 Task: Find connections with filter location Veinticinco de Mayo with filter topic #managementwith filter profile language Potuguese with filter current company NetApp with filter school Vidyalankar Institute of Technology, Mumbai with filter industry Beverage Manufacturing with filter service category Market Strategy with filter keywords title Quality Engineer
Action: Mouse moved to (562, 104)
Screenshot: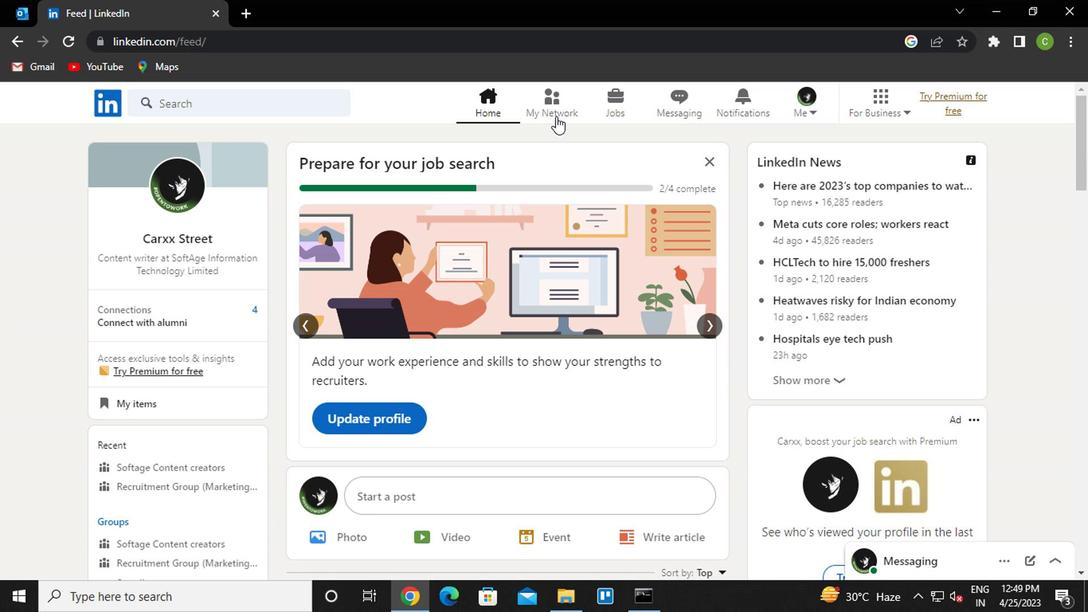 
Action: Mouse pressed left at (562, 104)
Screenshot: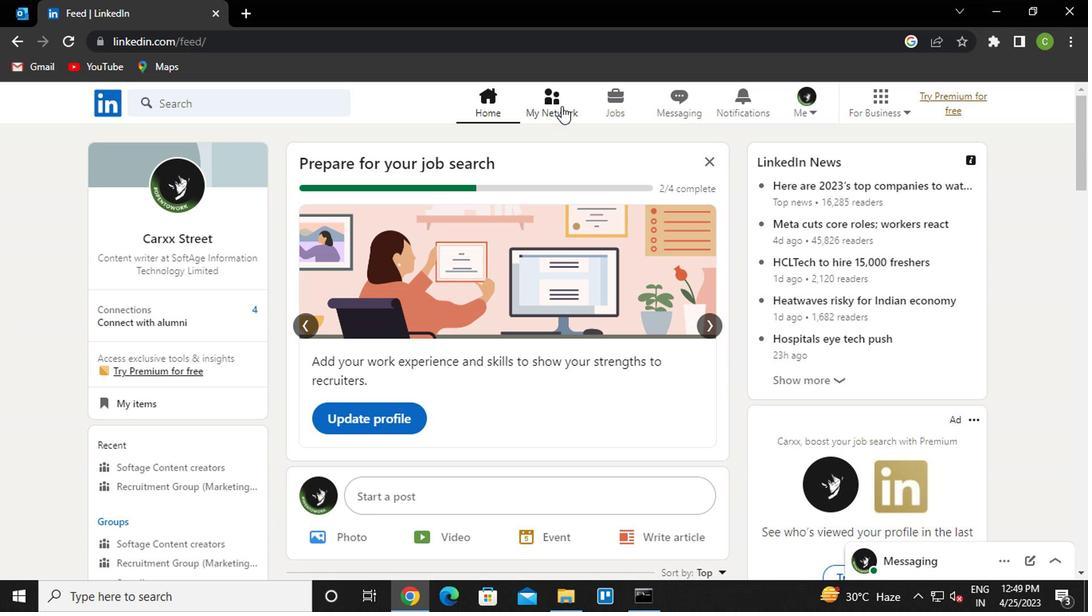 
Action: Mouse moved to (252, 199)
Screenshot: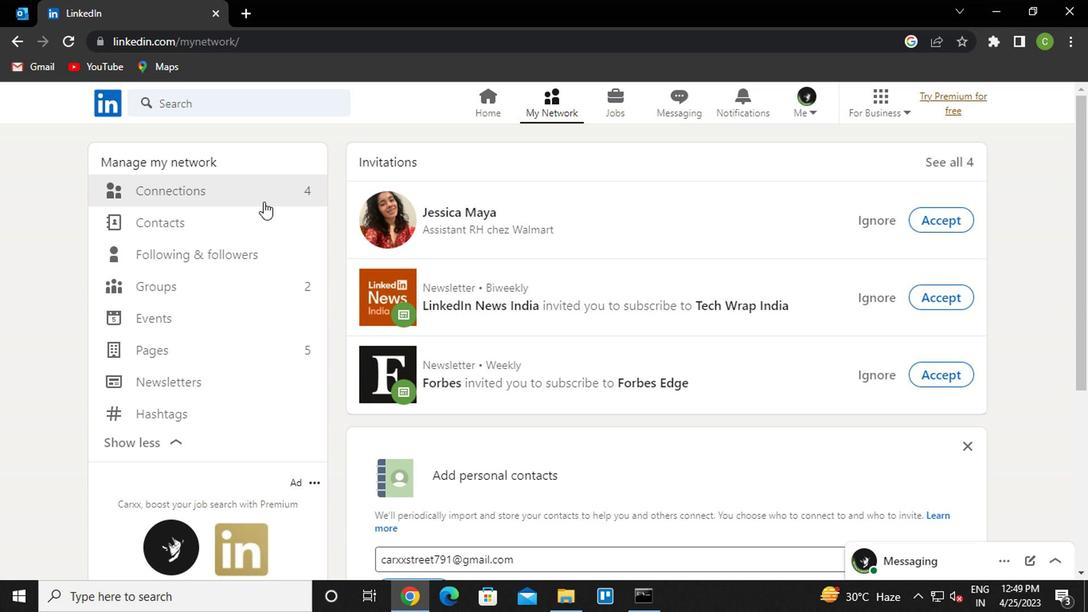 
Action: Mouse pressed left at (252, 199)
Screenshot: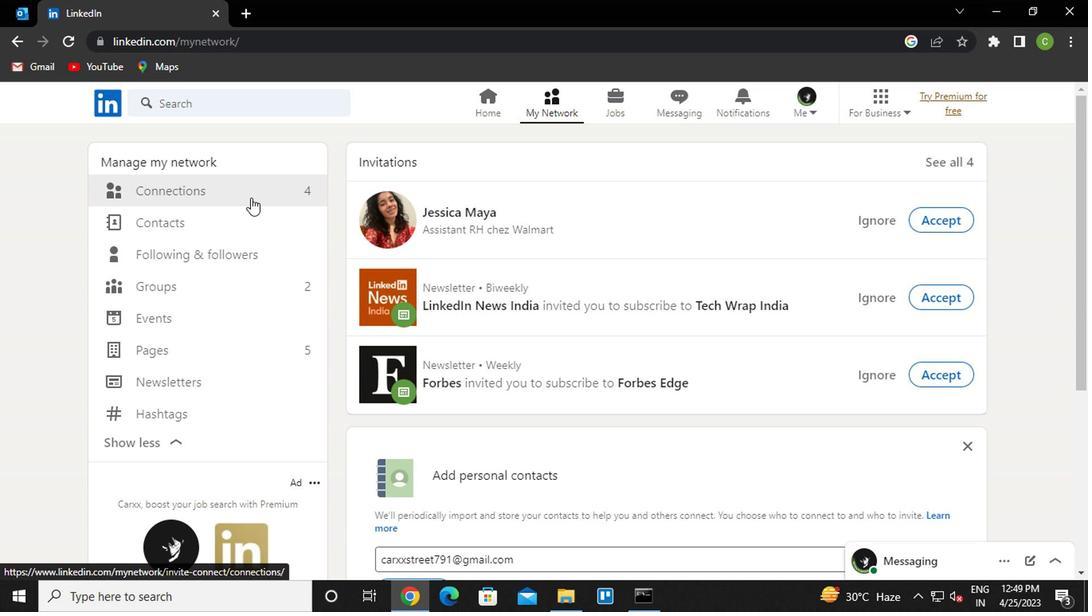 
Action: Mouse moved to (678, 194)
Screenshot: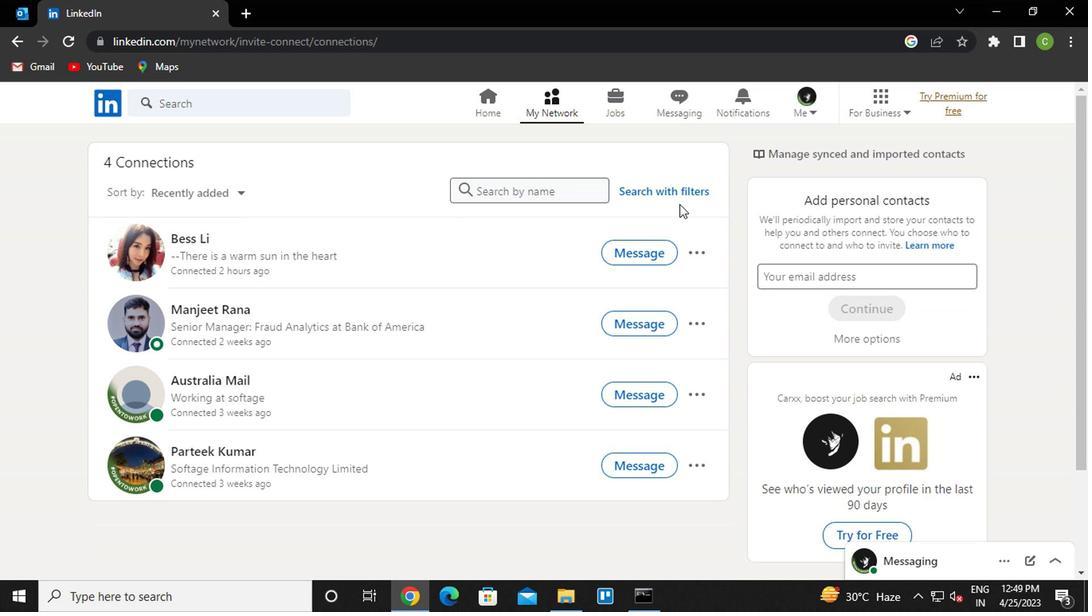 
Action: Mouse pressed left at (678, 194)
Screenshot: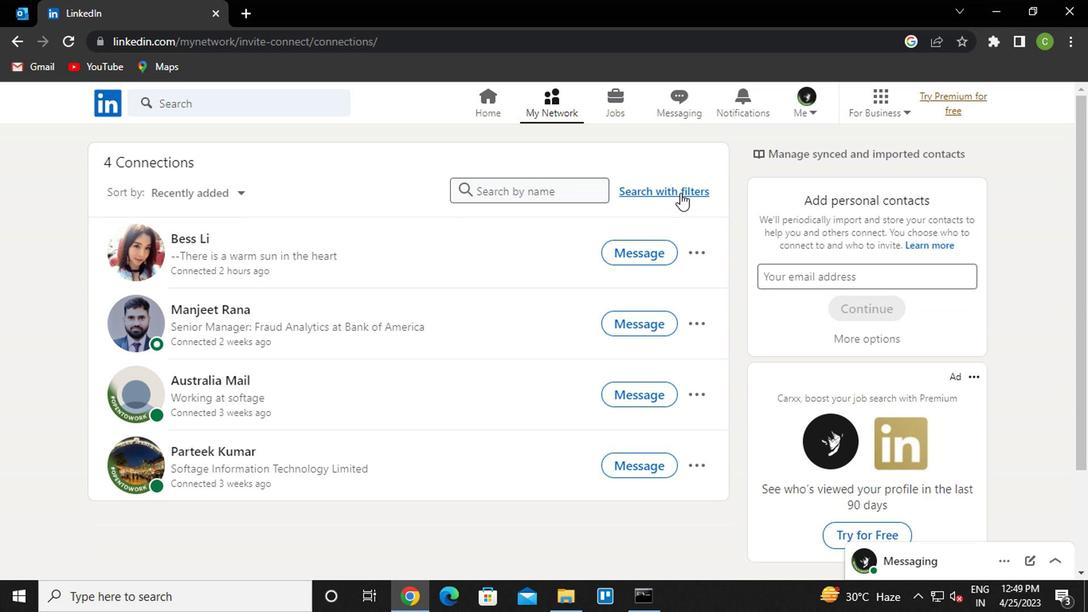 
Action: Mouse moved to (538, 155)
Screenshot: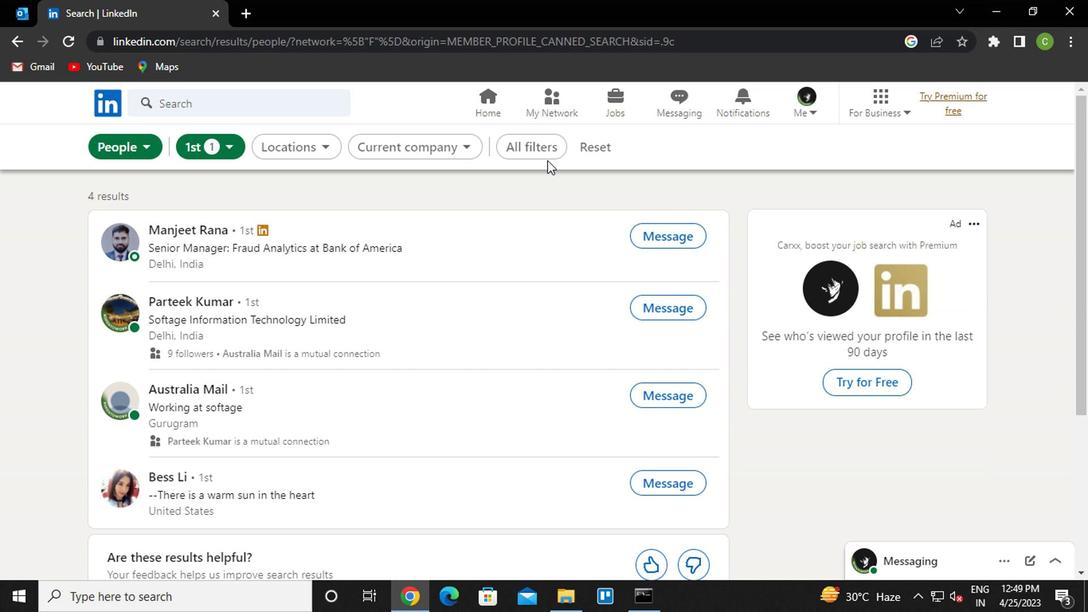 
Action: Mouse pressed left at (538, 155)
Screenshot: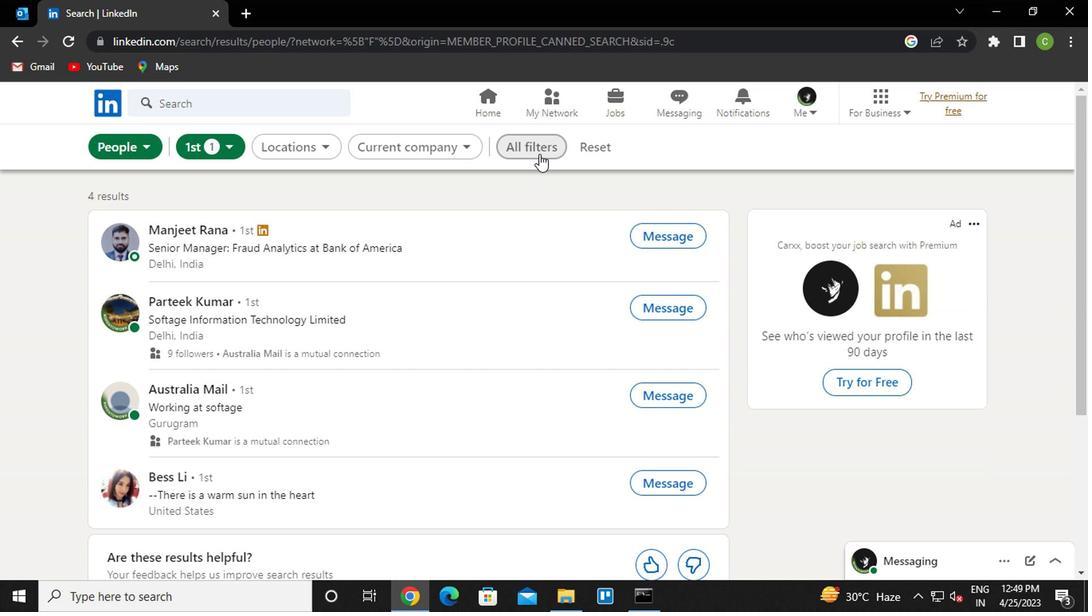 
Action: Mouse moved to (810, 336)
Screenshot: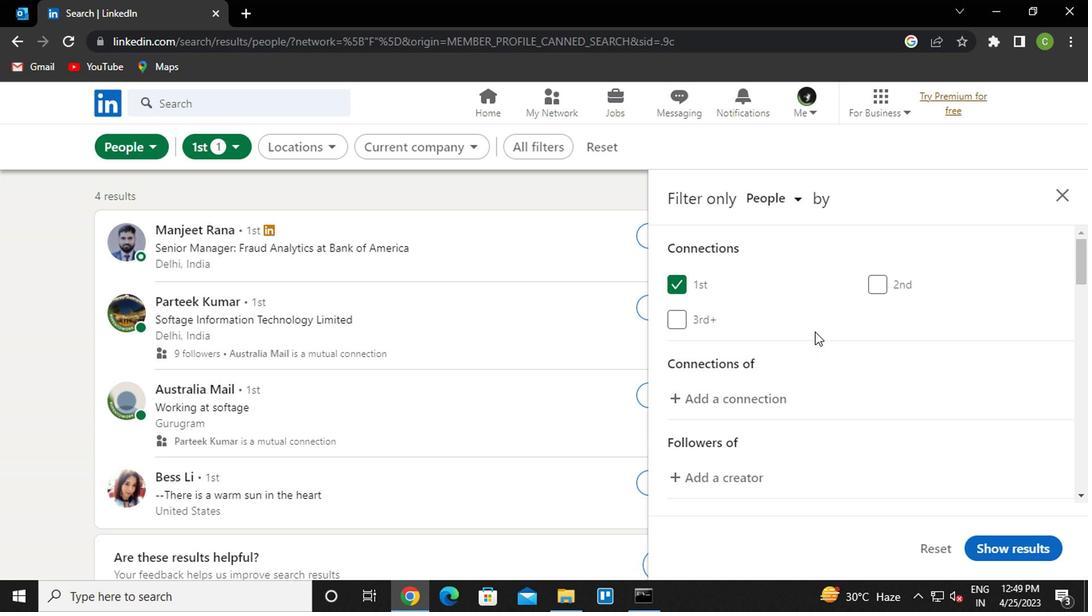 
Action: Mouse scrolled (810, 335) with delta (0, 0)
Screenshot: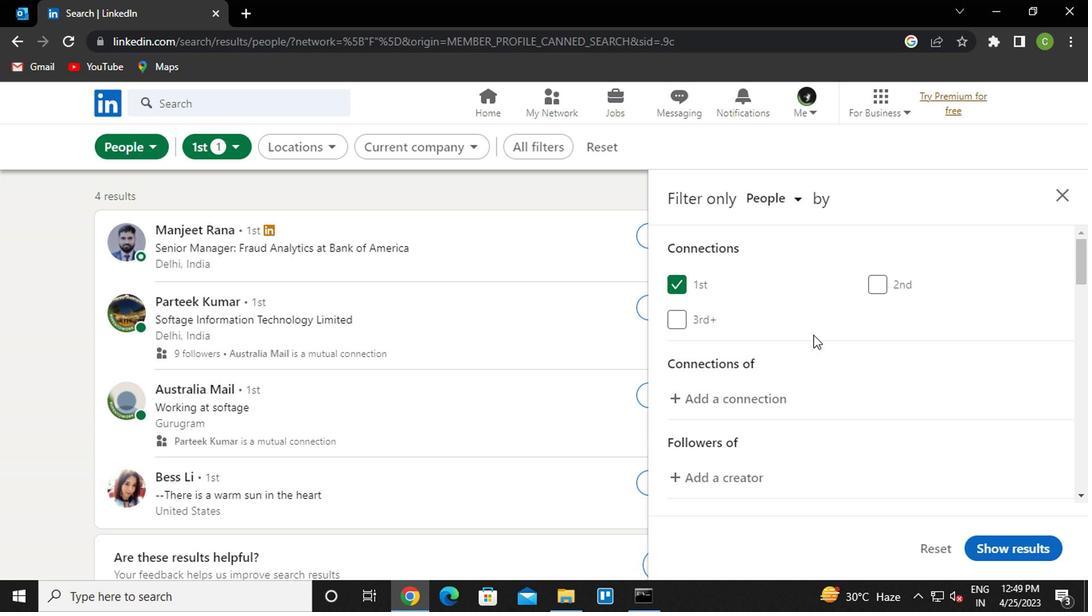 
Action: Mouse moved to (809, 336)
Screenshot: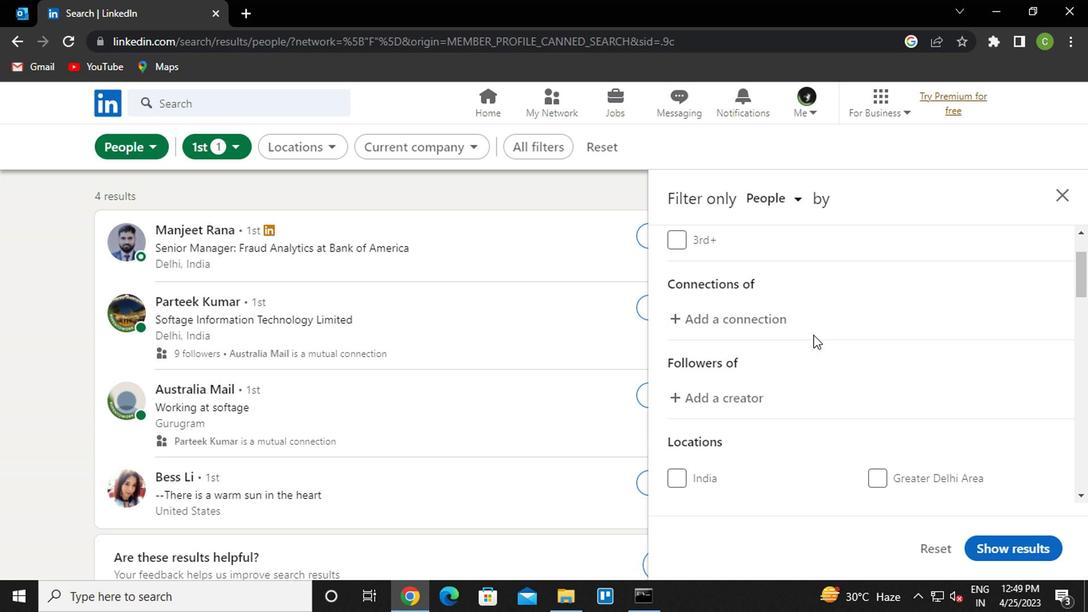 
Action: Mouse scrolled (809, 336) with delta (0, 0)
Screenshot: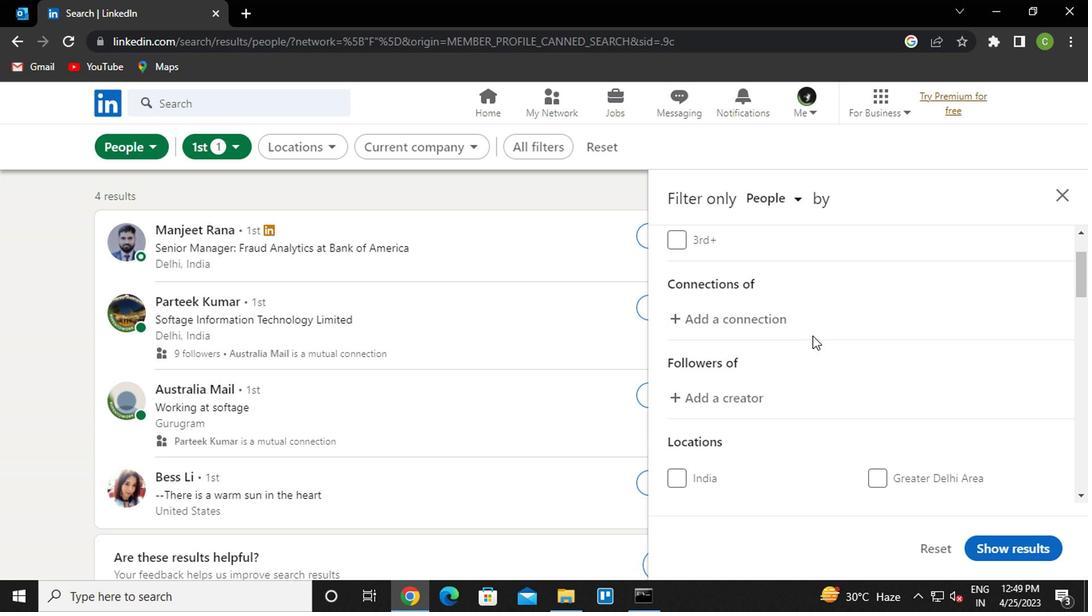 
Action: Mouse moved to (809, 339)
Screenshot: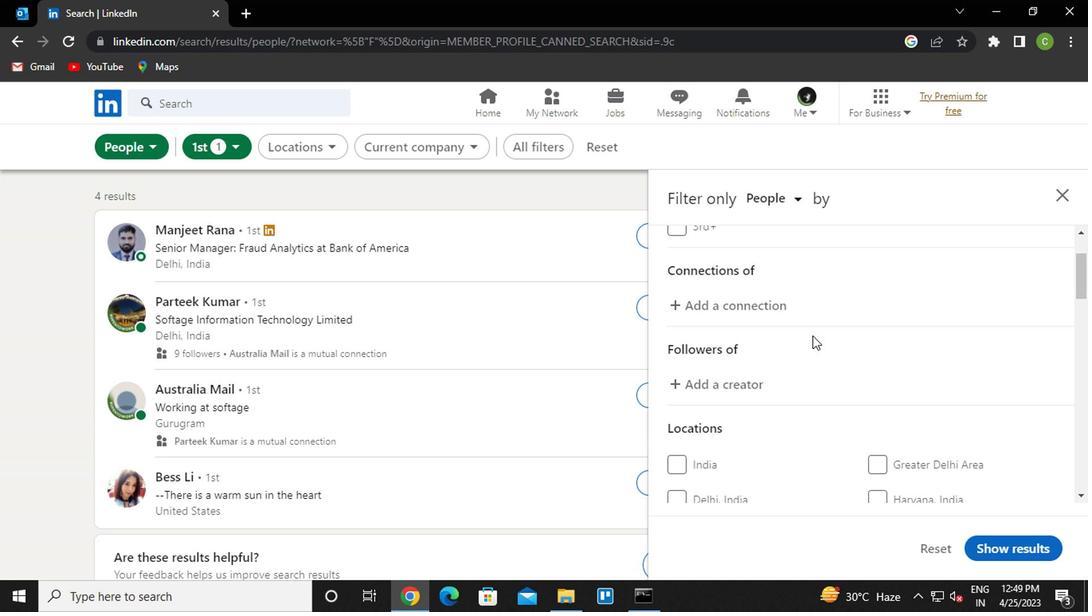 
Action: Mouse scrolled (809, 338) with delta (0, -1)
Screenshot: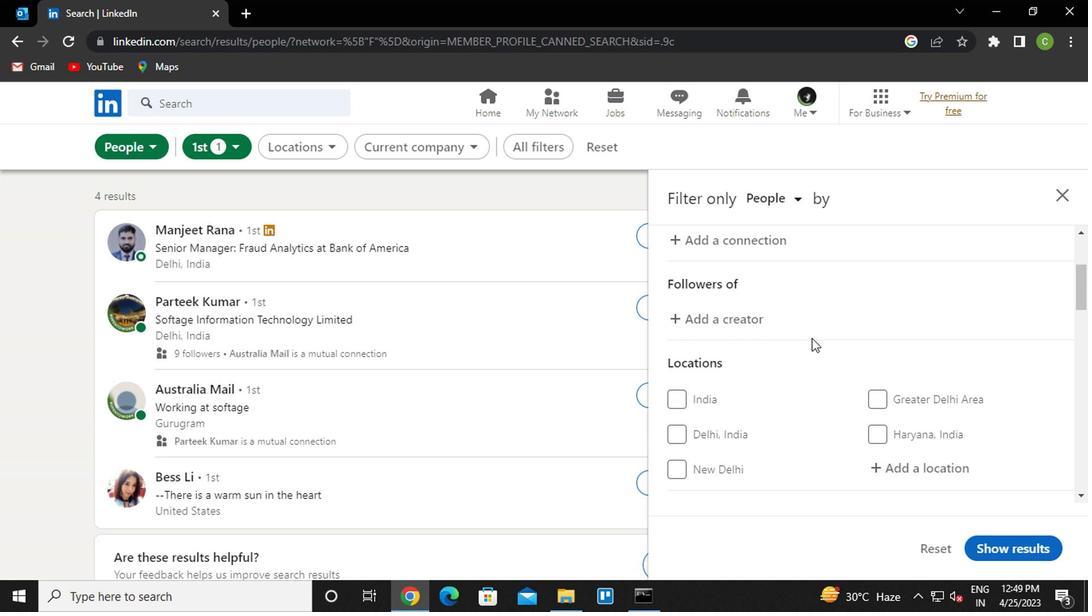 
Action: Mouse moved to (901, 394)
Screenshot: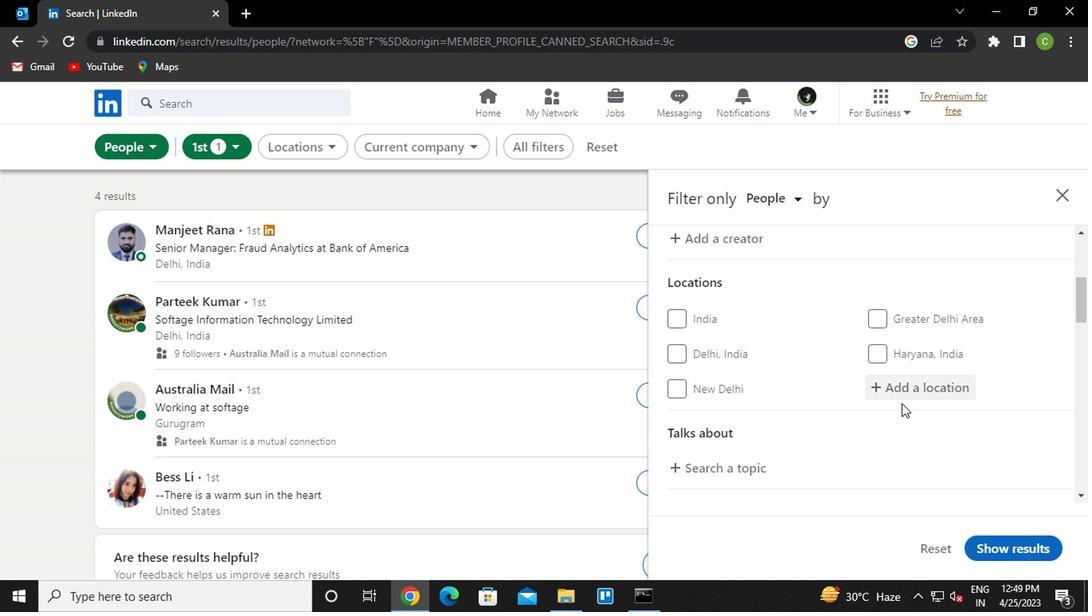 
Action: Mouse pressed left at (901, 394)
Screenshot: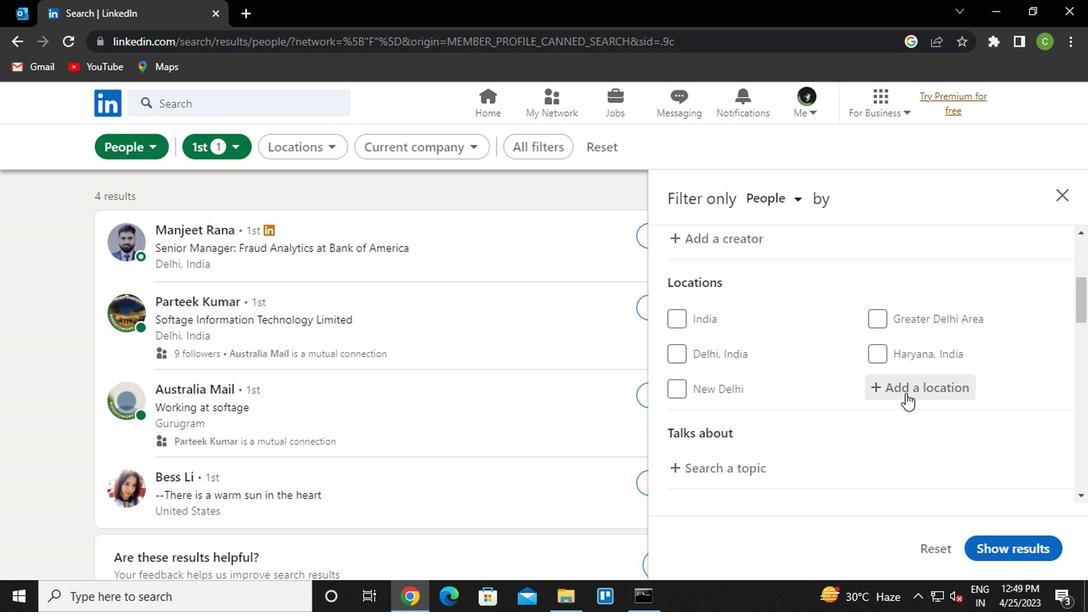 
Action: Mouse moved to (781, 476)
Screenshot: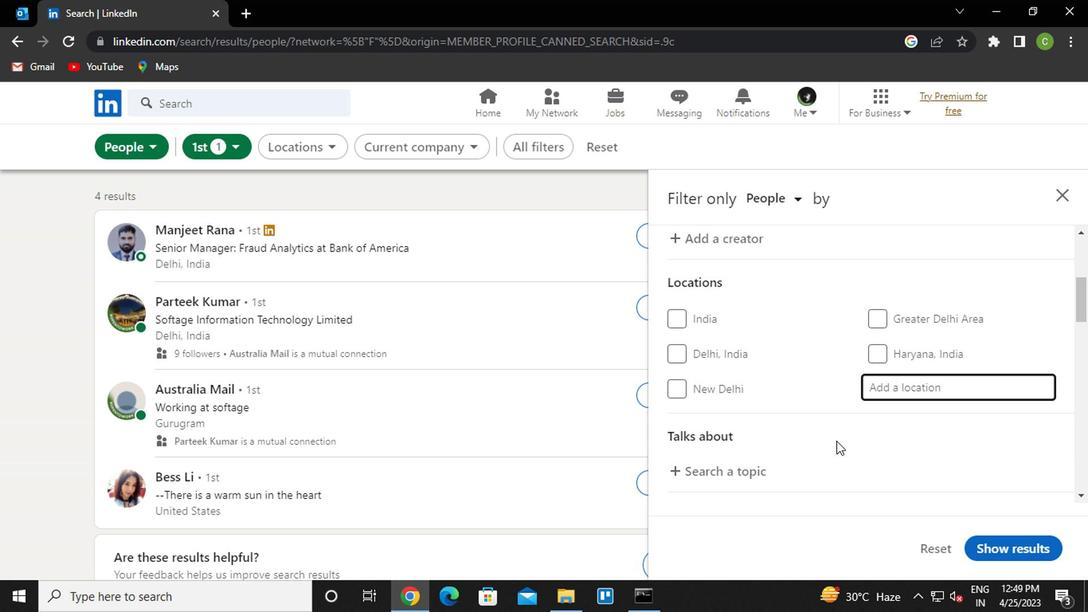 
Action: Key pressed <Key.caps_lock><Key.caps_lock>v<Key.caps_lock>einti
Screenshot: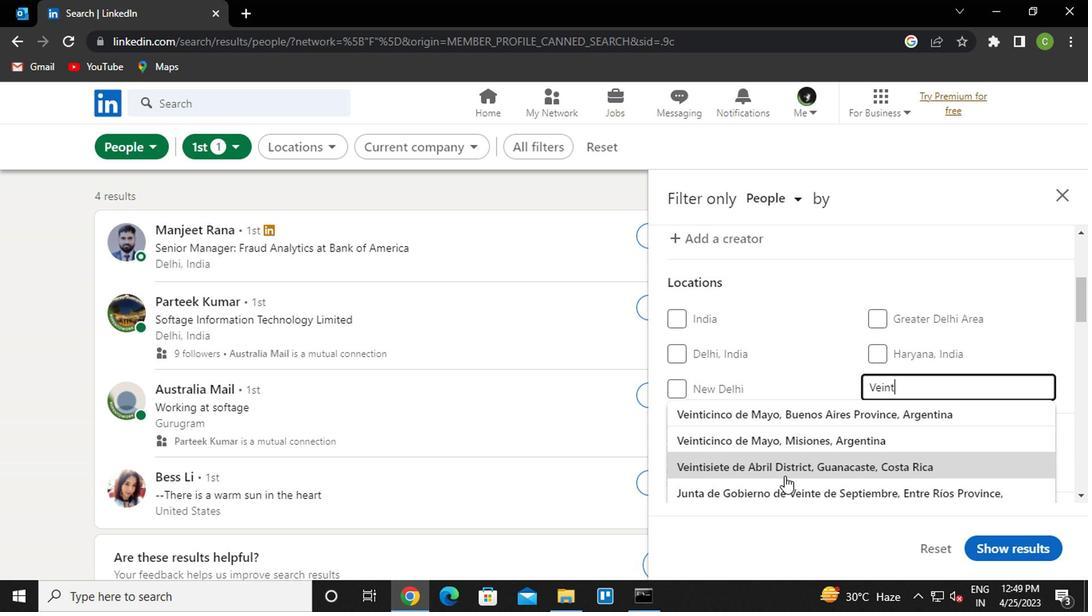 
Action: Mouse moved to (828, 416)
Screenshot: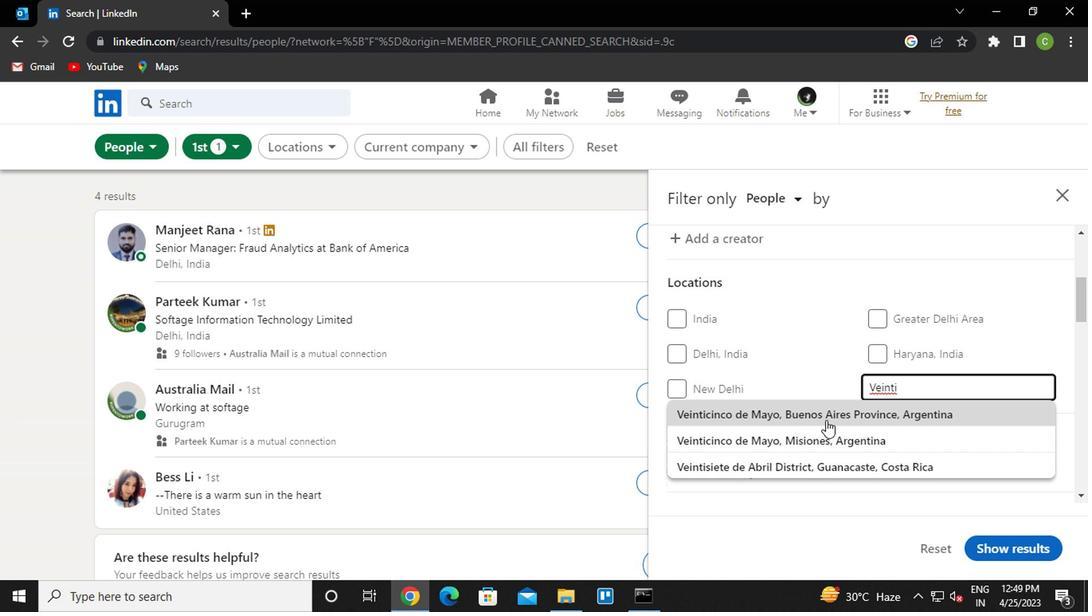 
Action: Mouse pressed left at (828, 416)
Screenshot: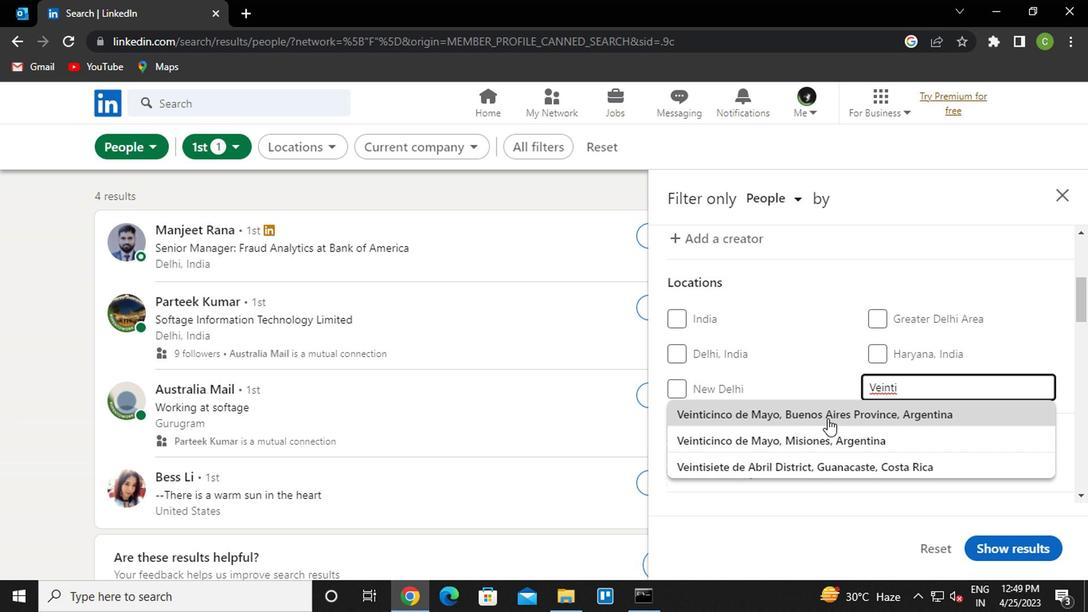 
Action: Mouse moved to (774, 404)
Screenshot: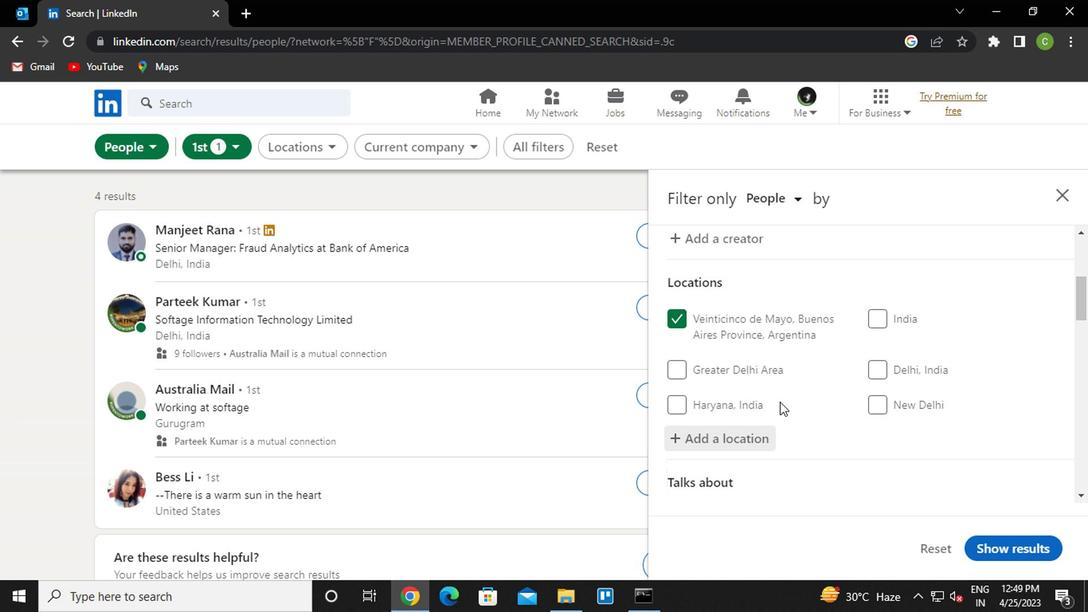 
Action: Mouse scrolled (774, 403) with delta (0, -1)
Screenshot: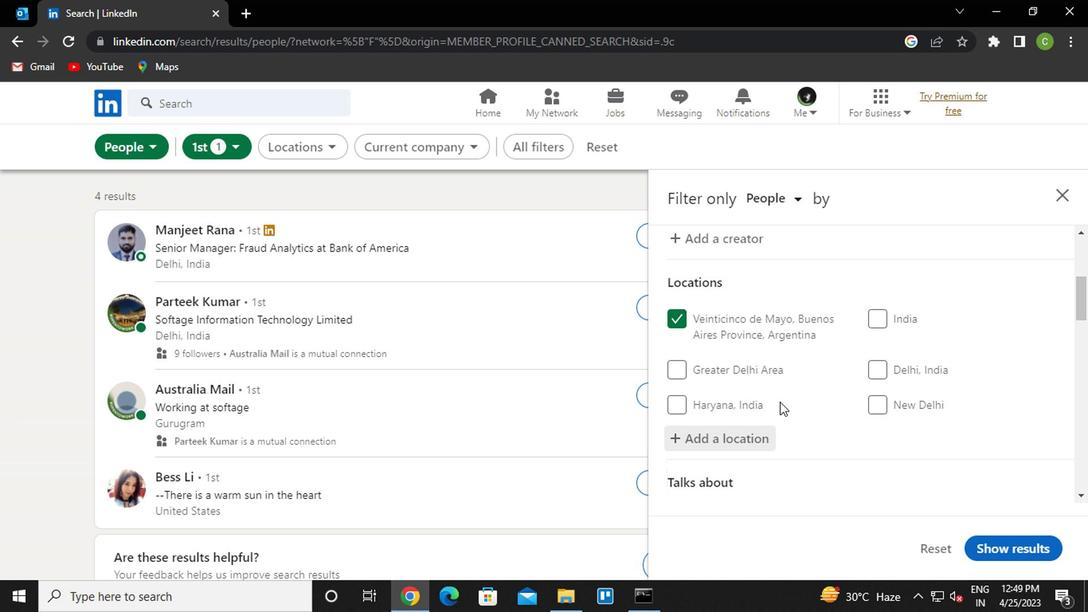 
Action: Mouse moved to (774, 404)
Screenshot: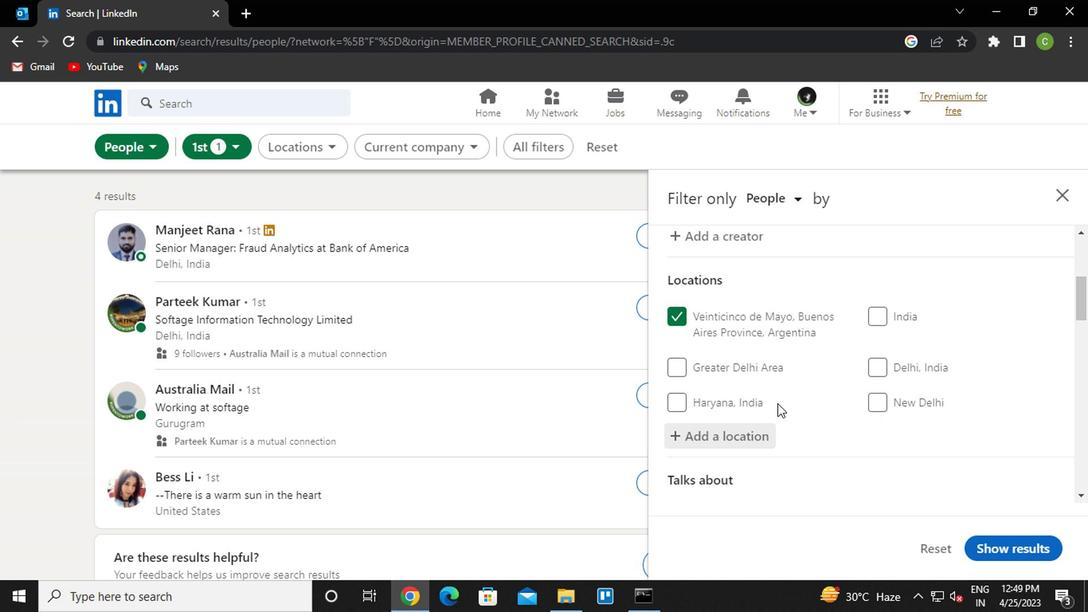 
Action: Mouse scrolled (774, 403) with delta (0, -1)
Screenshot: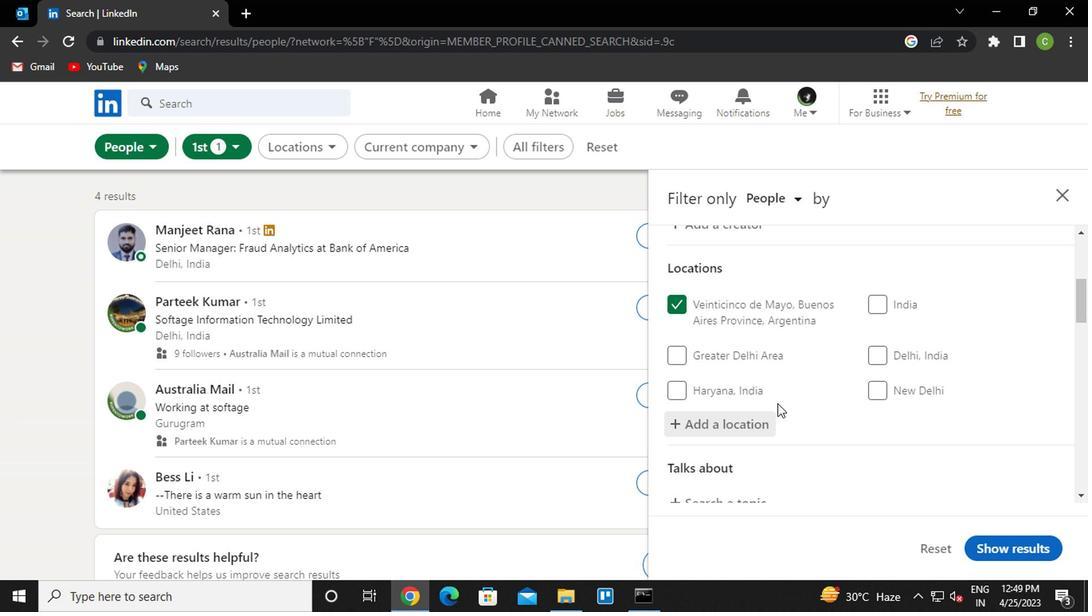 
Action: Mouse moved to (734, 365)
Screenshot: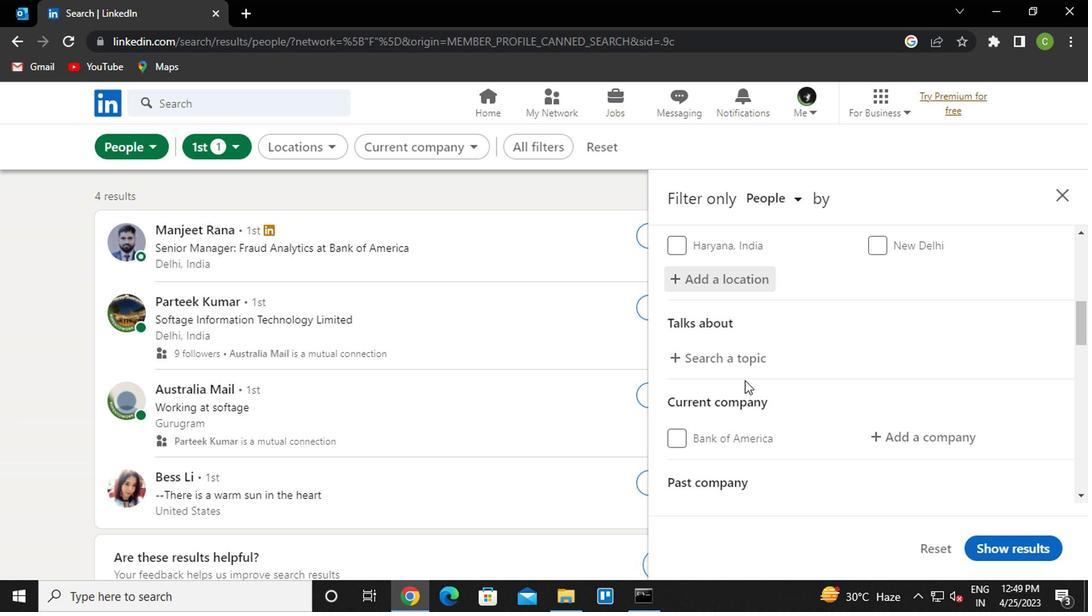 
Action: Mouse pressed left at (734, 365)
Screenshot: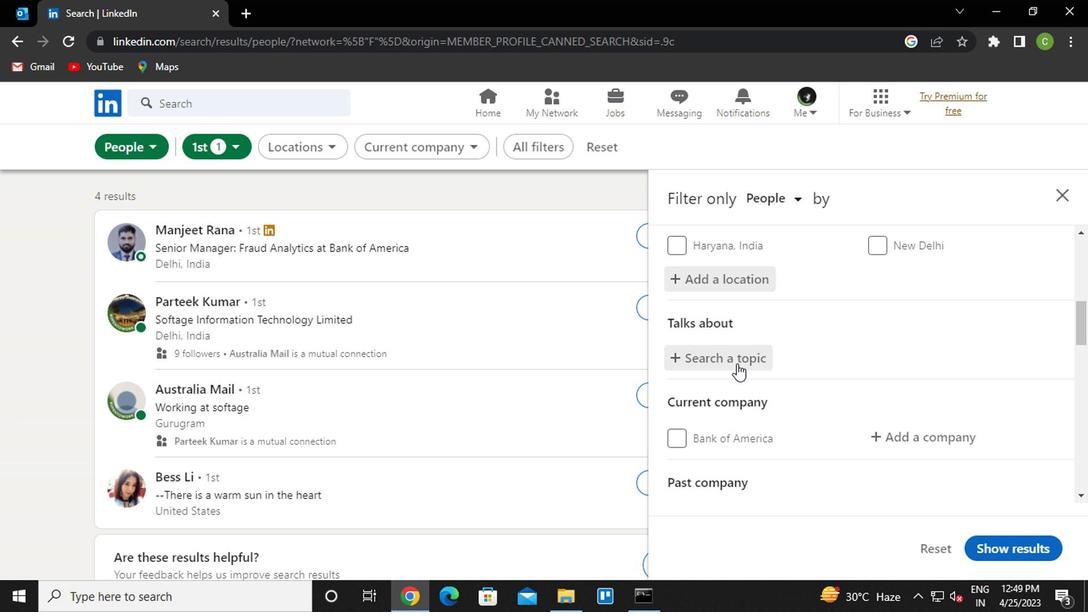 
Action: Mouse moved to (733, 363)
Screenshot: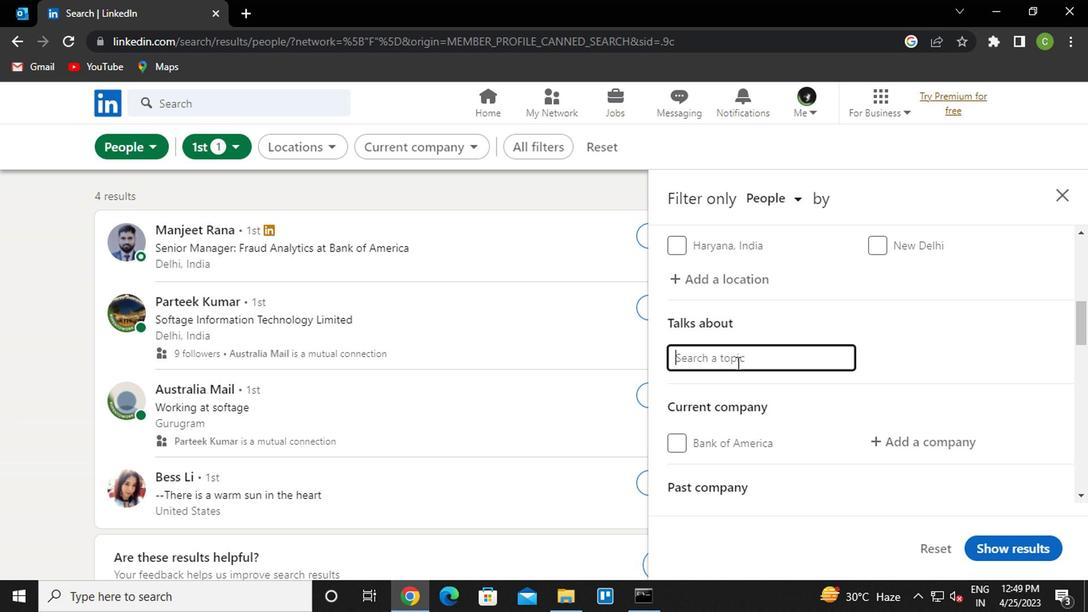 
Action: Key pressed management
Screenshot: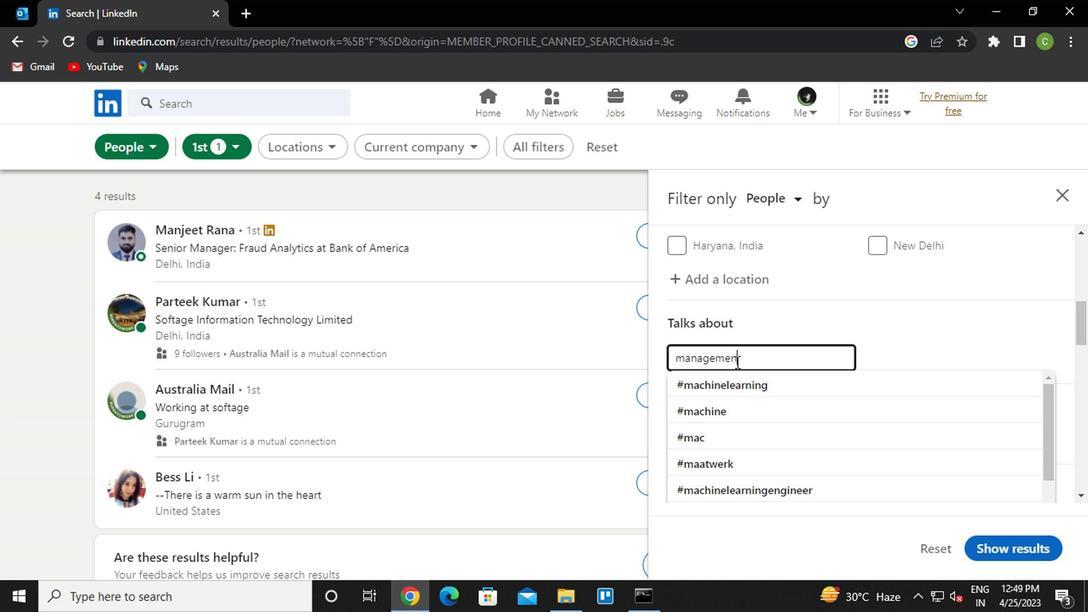 
Action: Mouse moved to (743, 387)
Screenshot: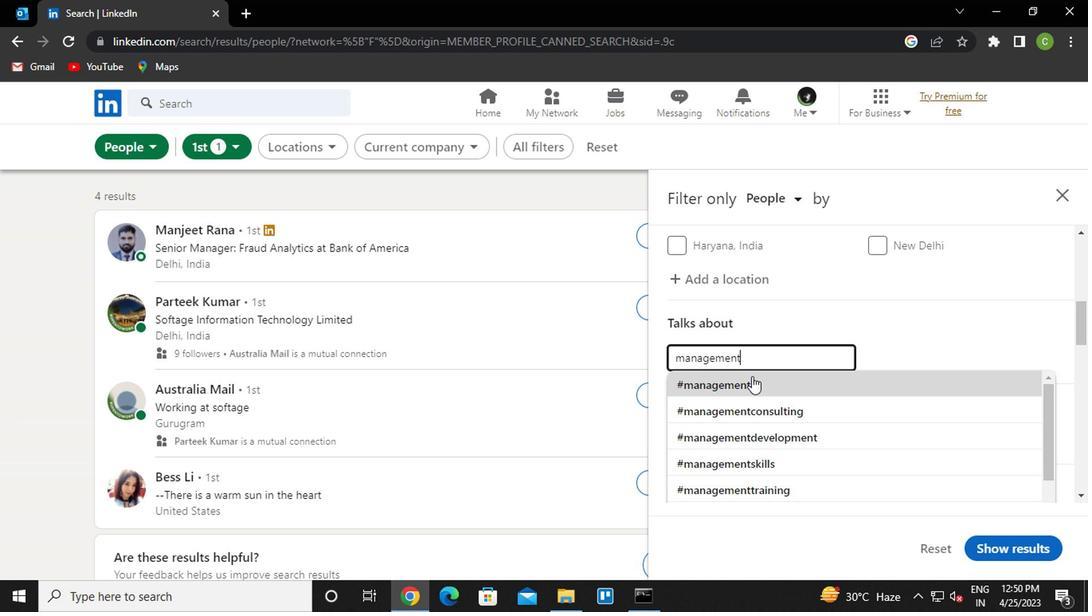 
Action: Mouse pressed left at (743, 387)
Screenshot: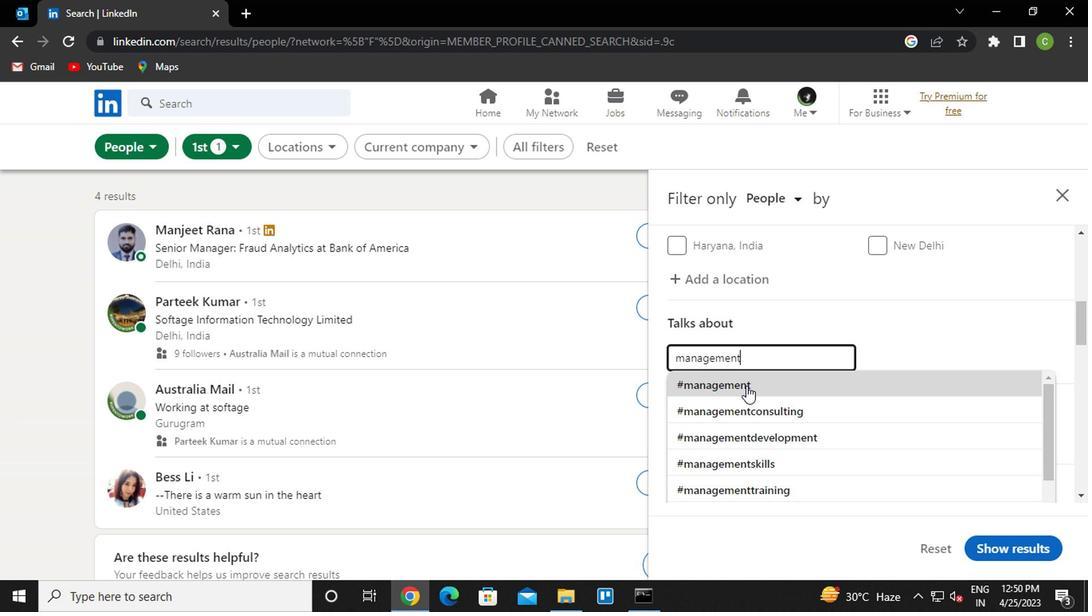 
Action: Mouse moved to (881, 378)
Screenshot: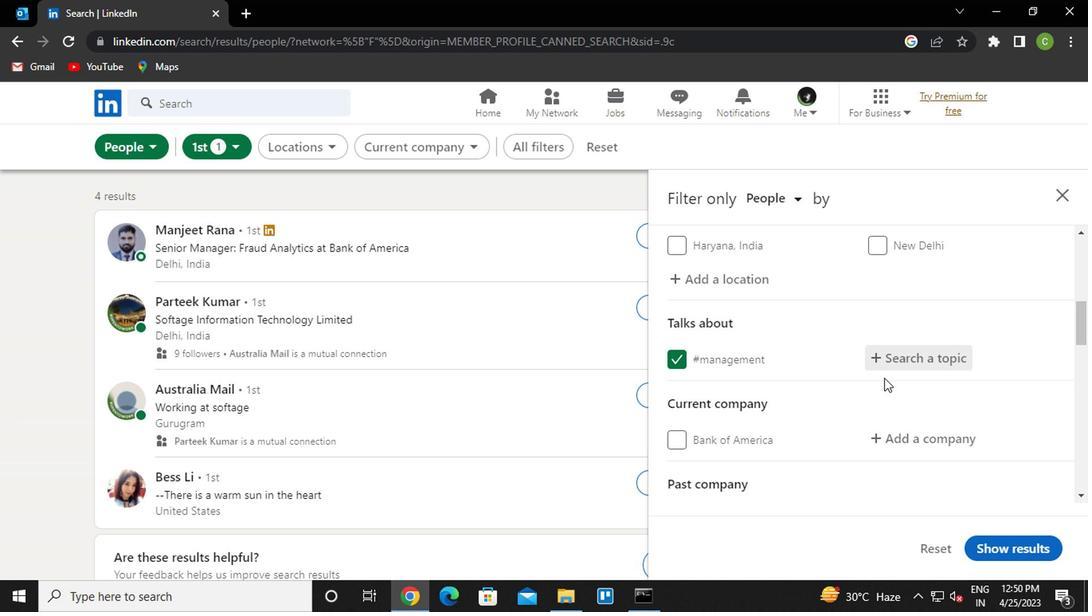 
Action: Mouse scrolled (881, 377) with delta (0, 0)
Screenshot: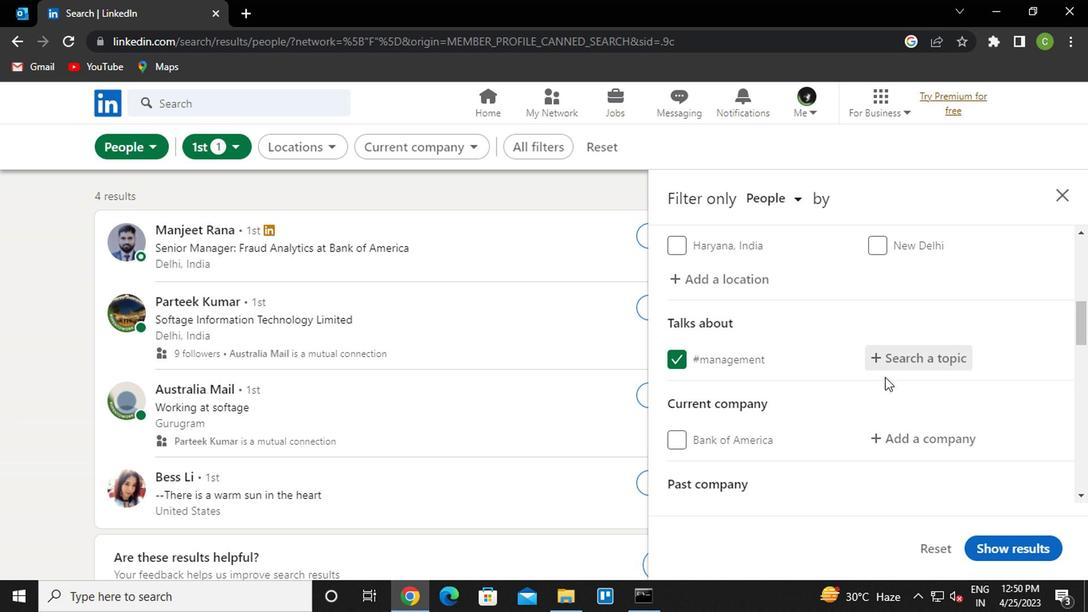 
Action: Mouse moved to (899, 359)
Screenshot: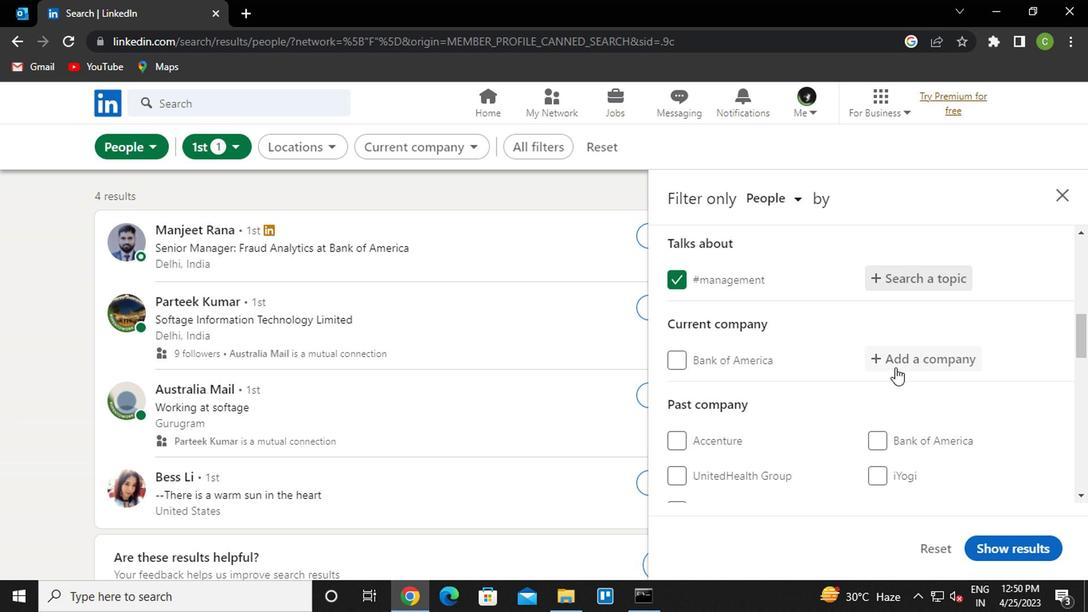 
Action: Mouse pressed left at (899, 359)
Screenshot: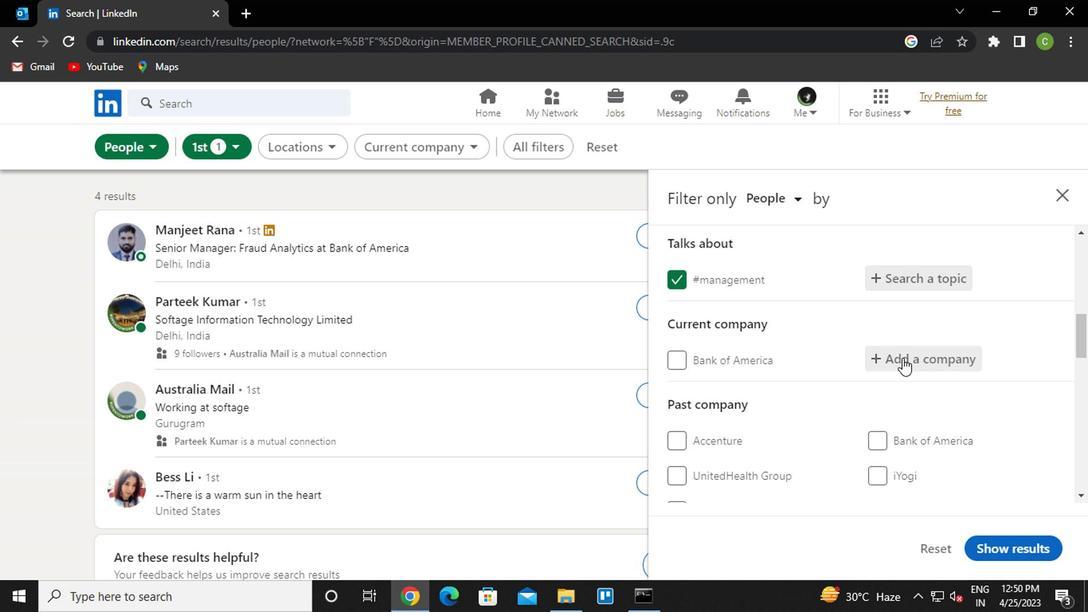 
Action: Mouse moved to (812, 389)
Screenshot: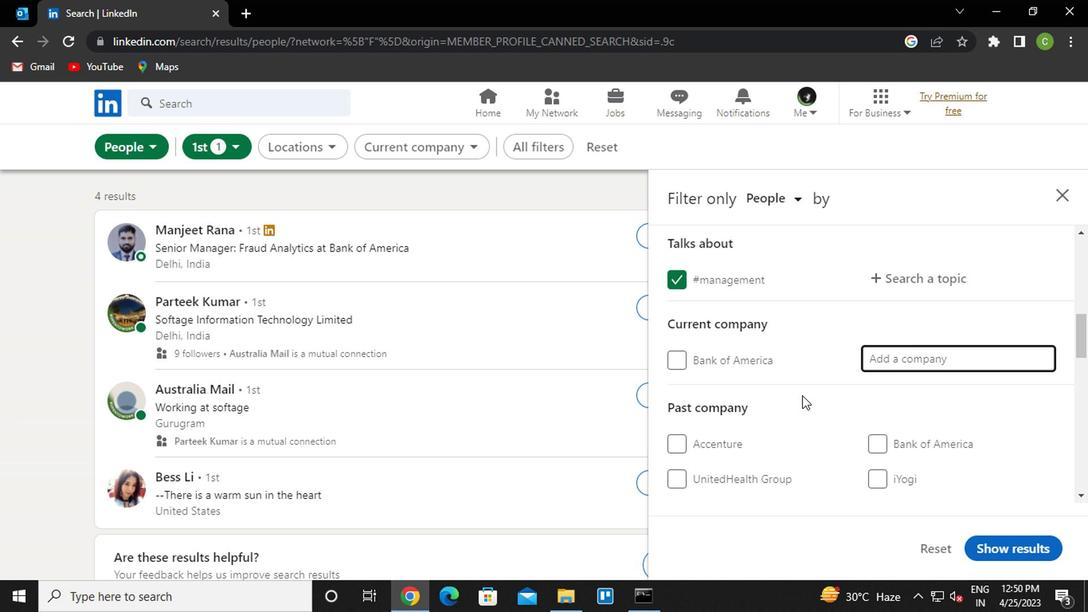 
Action: Key pressed net
Screenshot: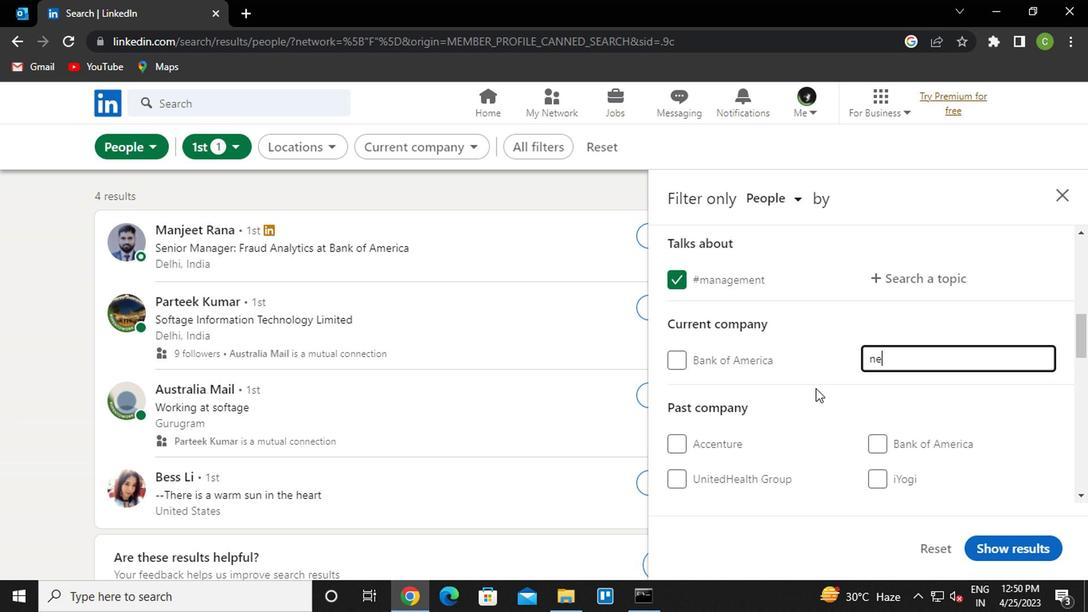 
Action: Mouse moved to (816, 397)
Screenshot: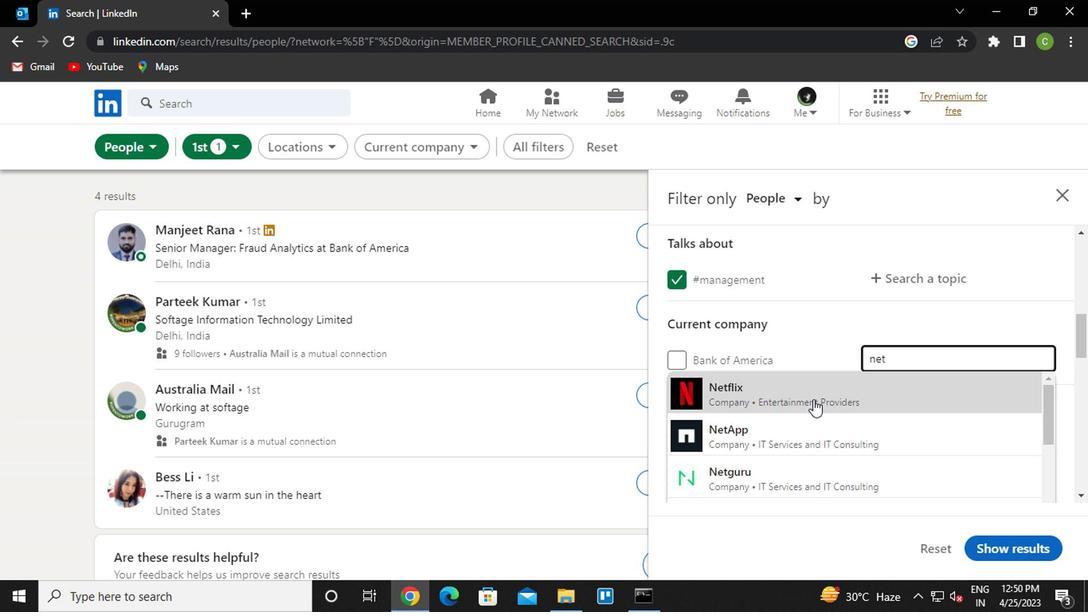 
Action: Key pressed app
Screenshot: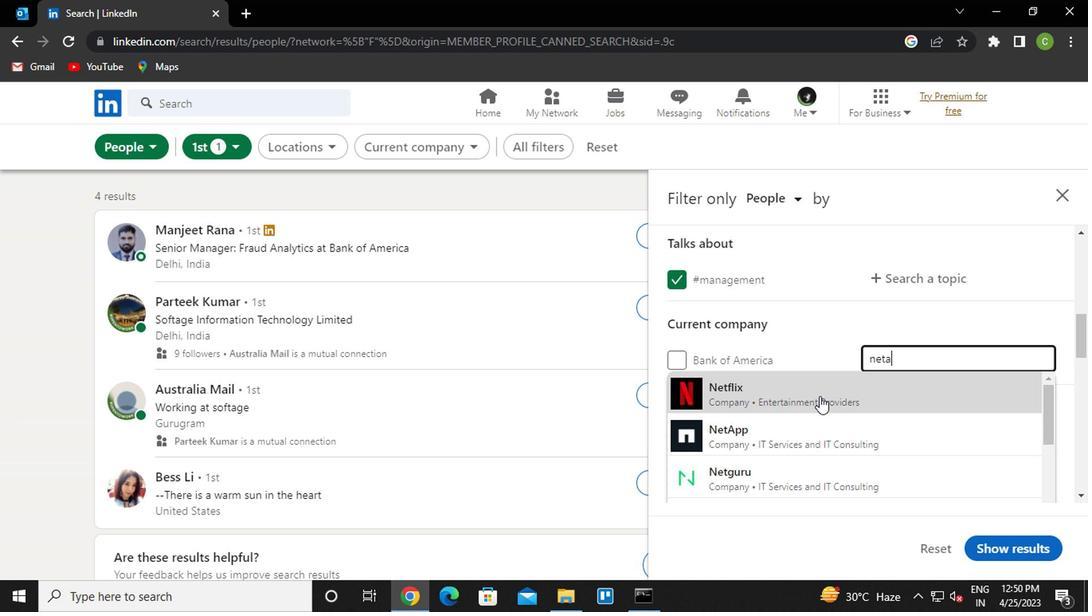 
Action: Mouse moved to (806, 404)
Screenshot: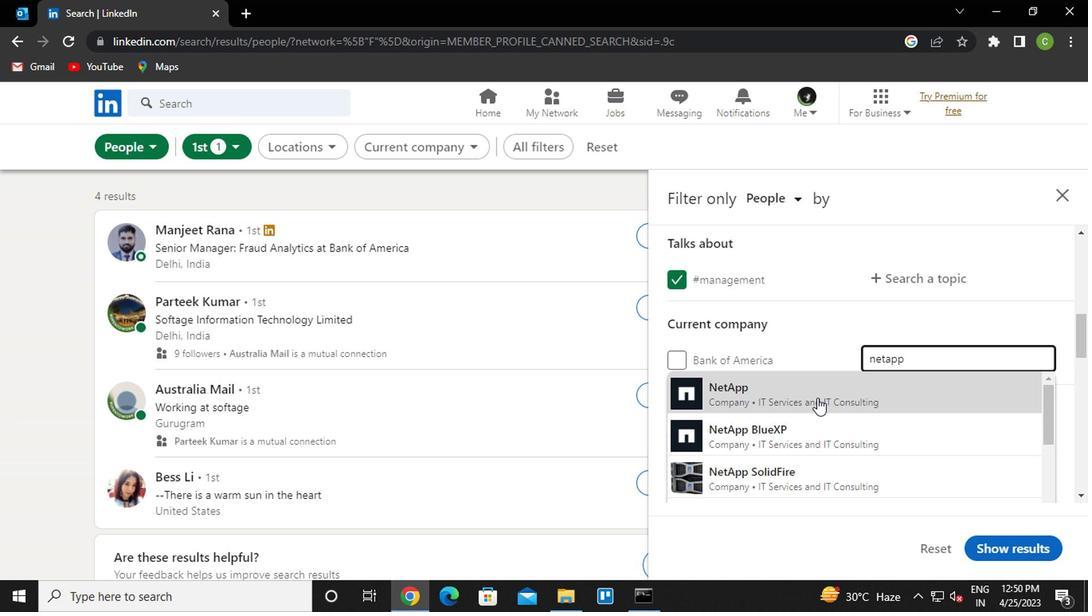 
Action: Mouse pressed left at (806, 404)
Screenshot: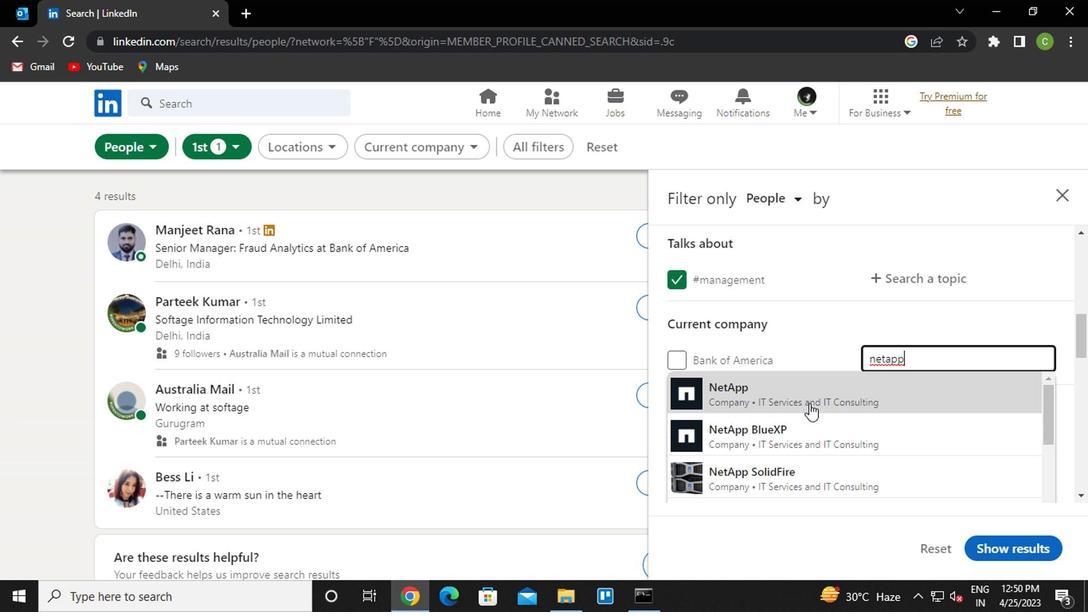 
Action: Mouse moved to (815, 397)
Screenshot: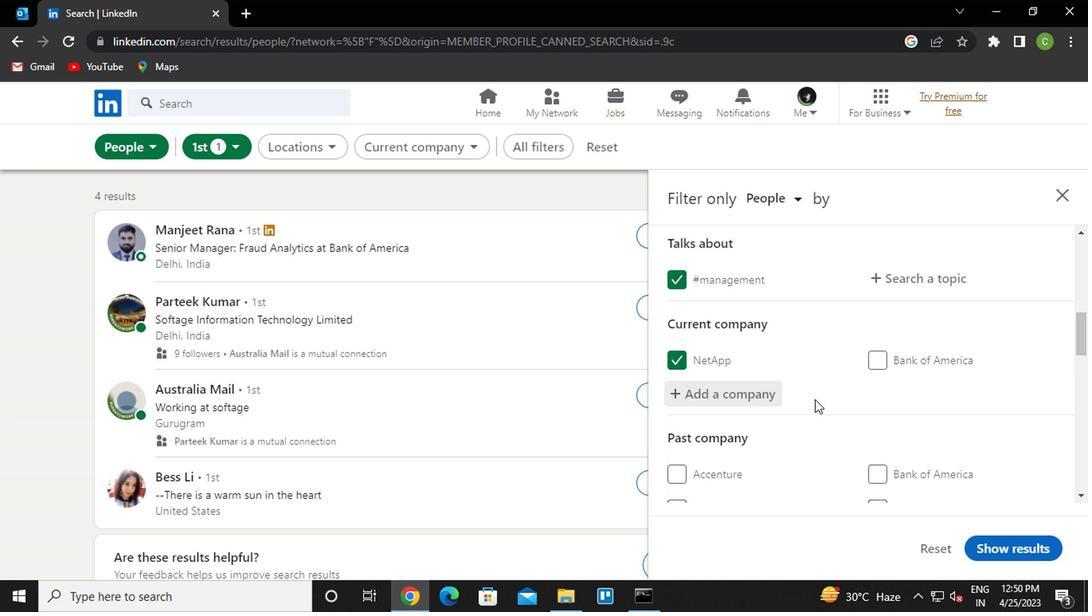 
Action: Mouse scrolled (815, 397) with delta (0, 0)
Screenshot: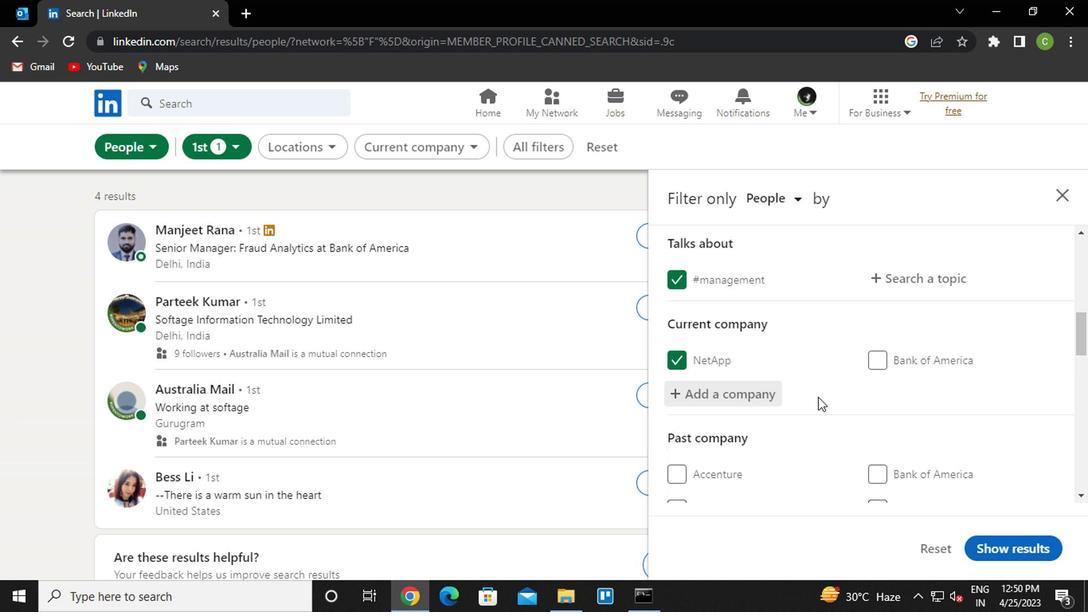 
Action: Mouse scrolled (815, 397) with delta (0, 0)
Screenshot: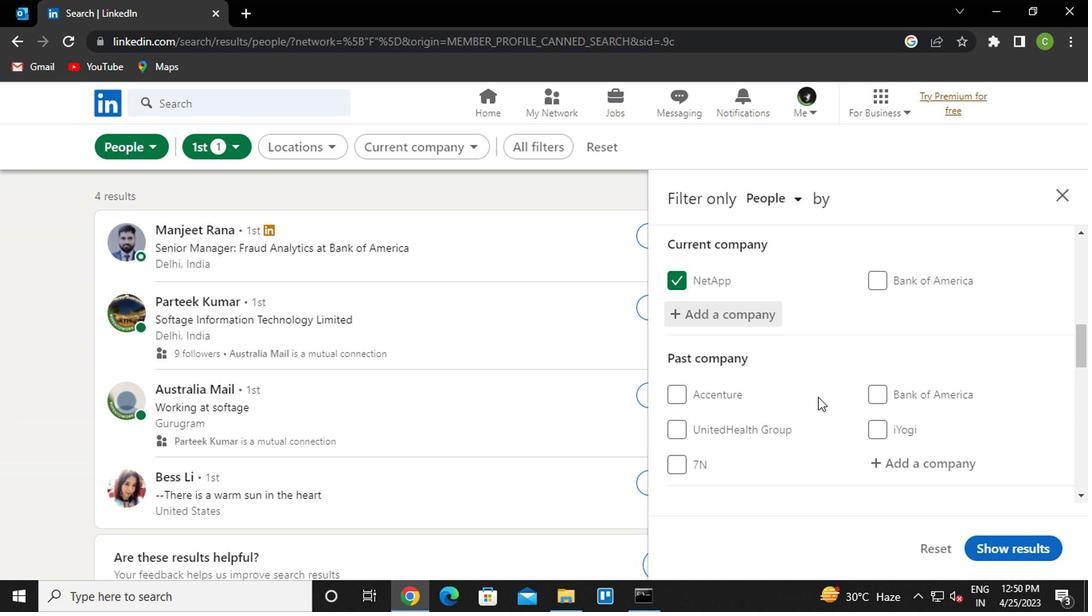 
Action: Mouse scrolled (815, 397) with delta (0, 0)
Screenshot: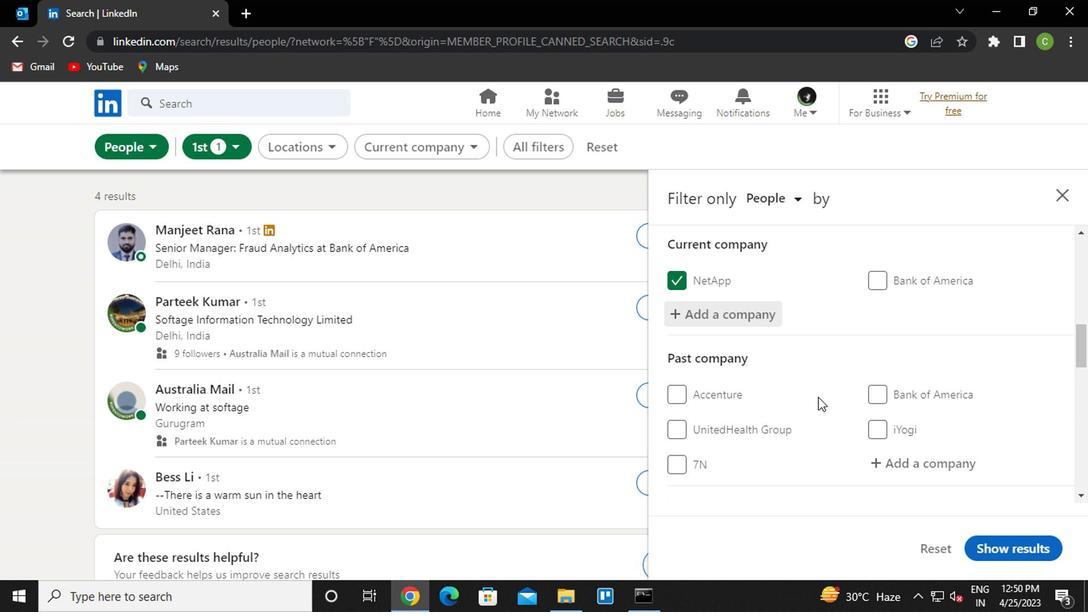 
Action: Mouse moved to (739, 468)
Screenshot: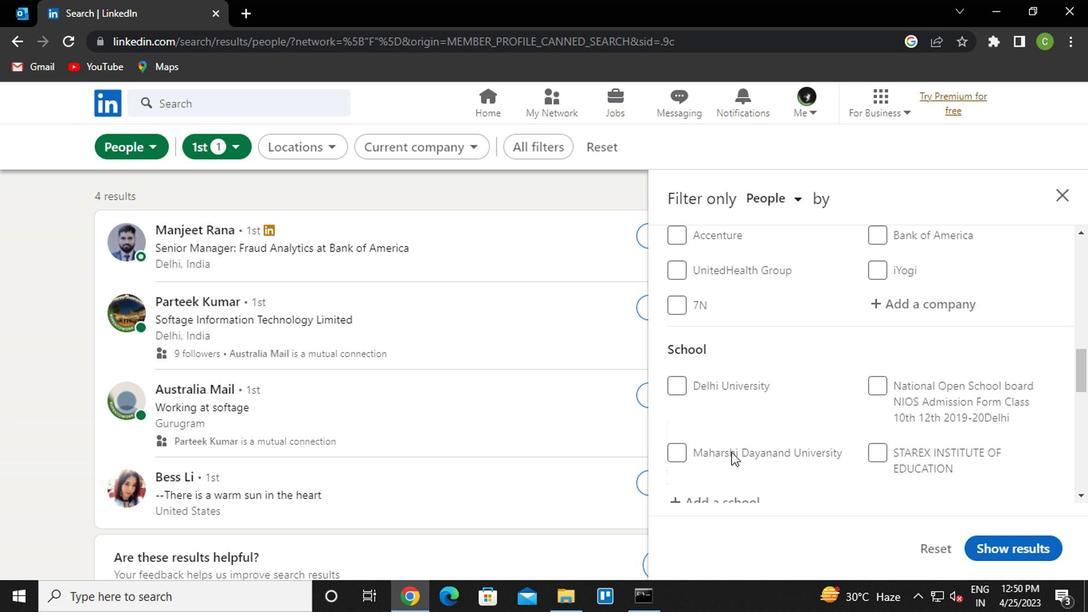 
Action: Mouse scrolled (739, 467) with delta (0, -1)
Screenshot: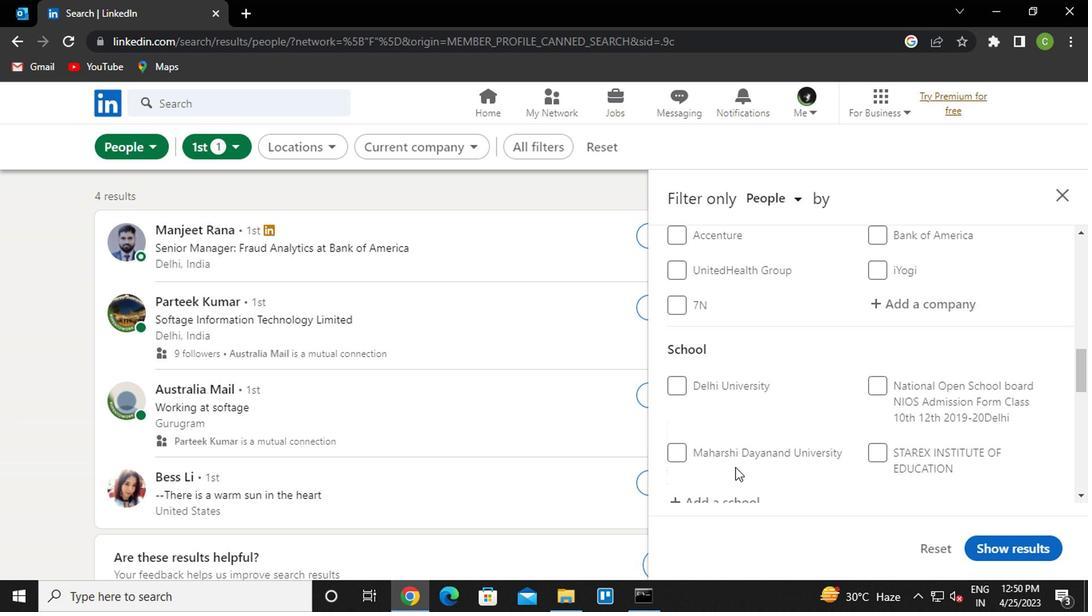 
Action: Mouse moved to (741, 466)
Screenshot: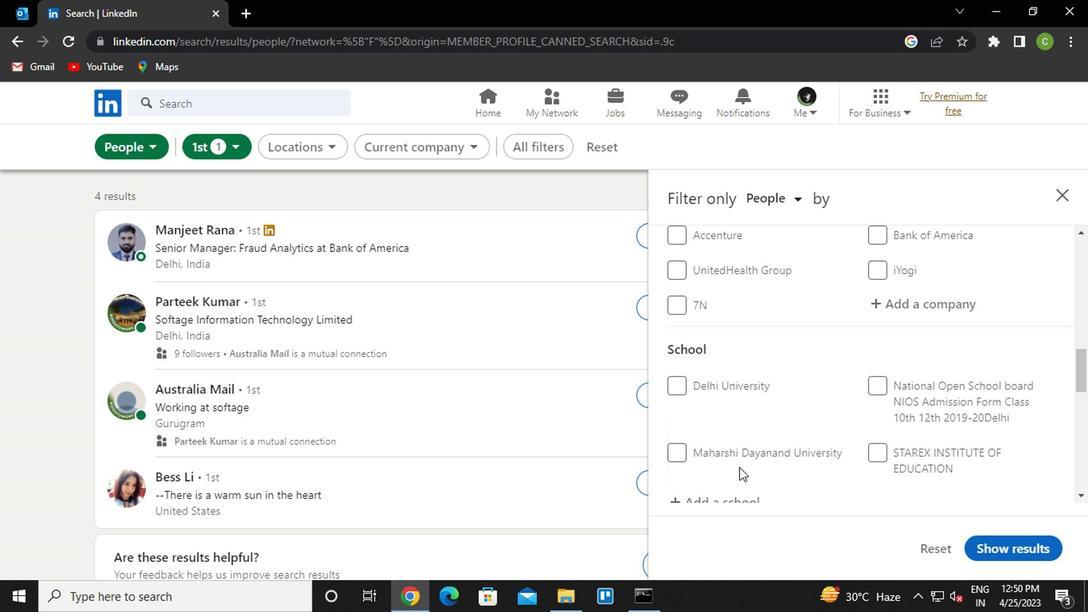 
Action: Mouse scrolled (741, 464) with delta (0, -1)
Screenshot: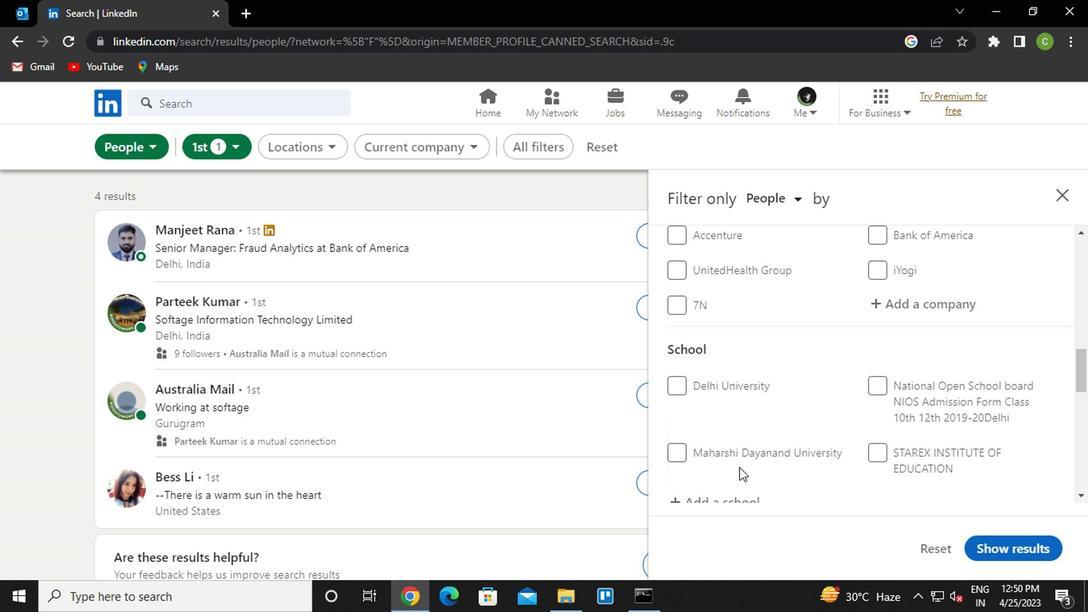 
Action: Mouse moved to (710, 345)
Screenshot: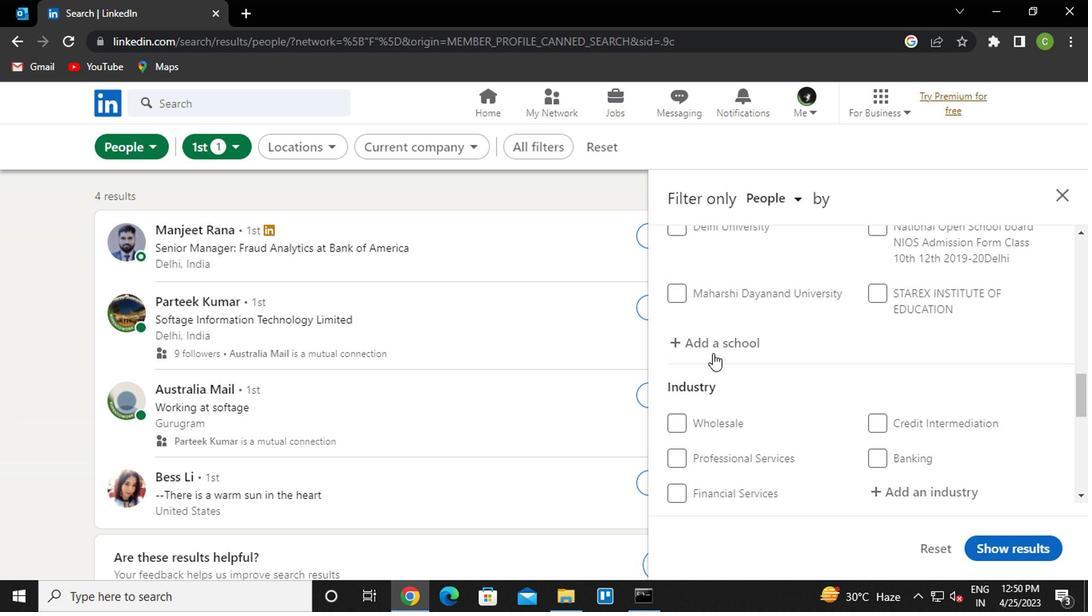 
Action: Mouse pressed left at (710, 345)
Screenshot: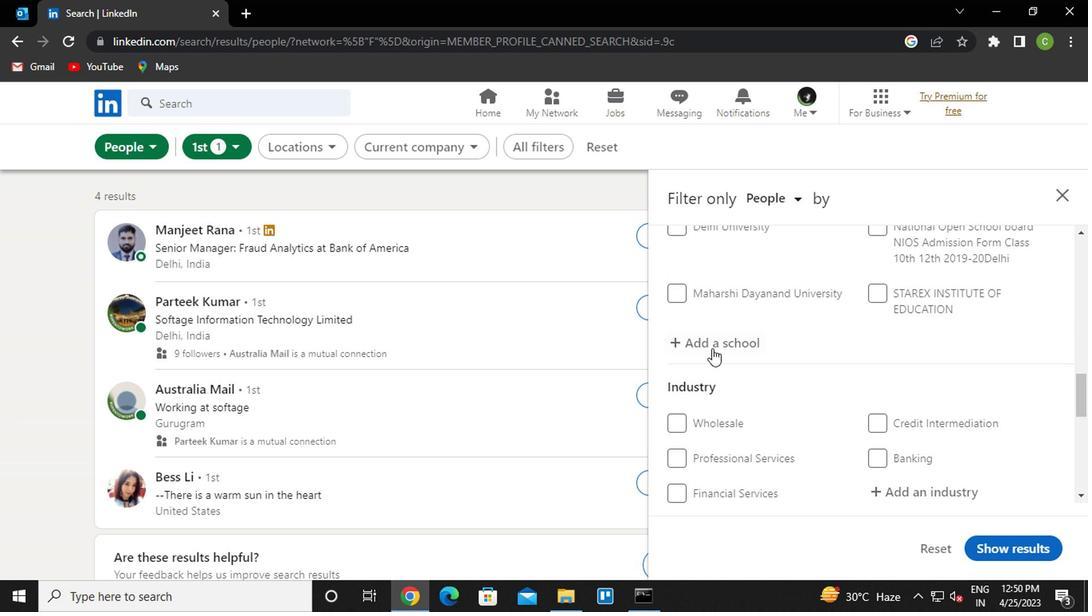 
Action: Mouse moved to (748, 354)
Screenshot: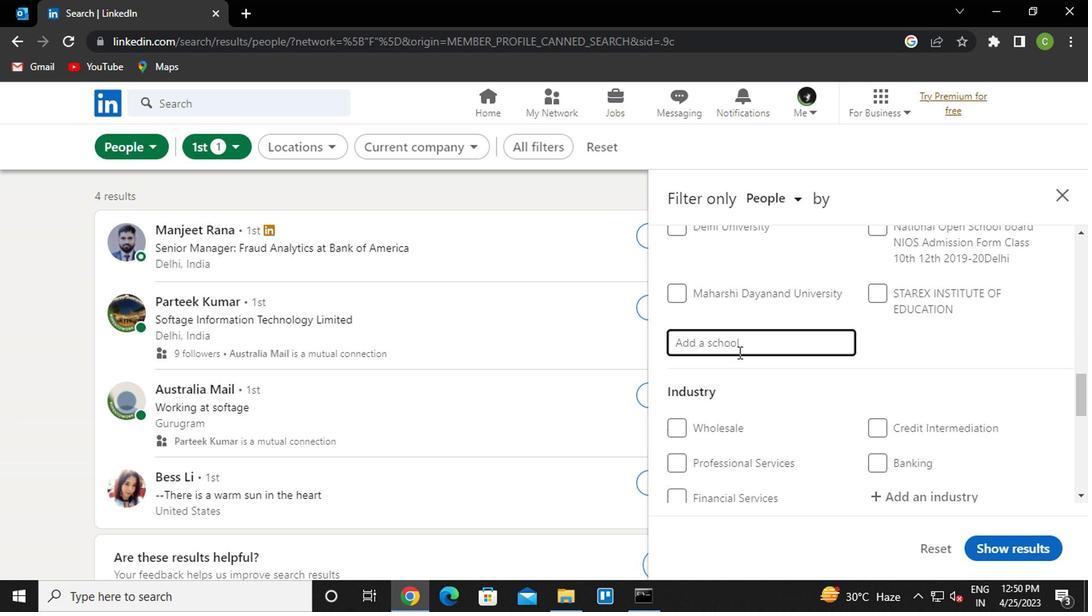 
Action: Key pressed <Key.caps_lock>v<Key.caps_lock>idya
Screenshot: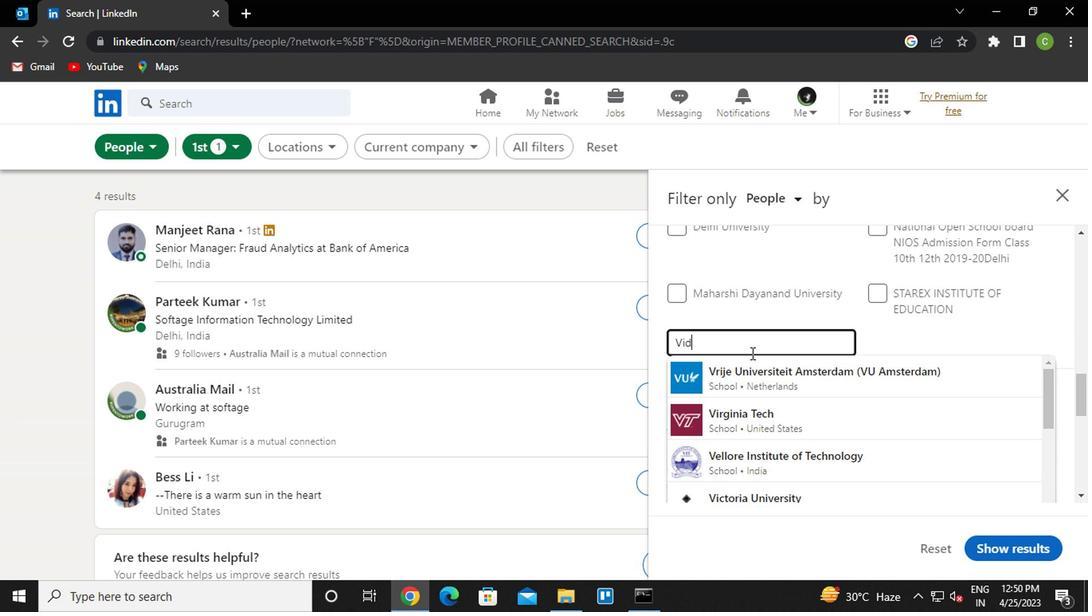 
Action: Mouse moved to (774, 407)
Screenshot: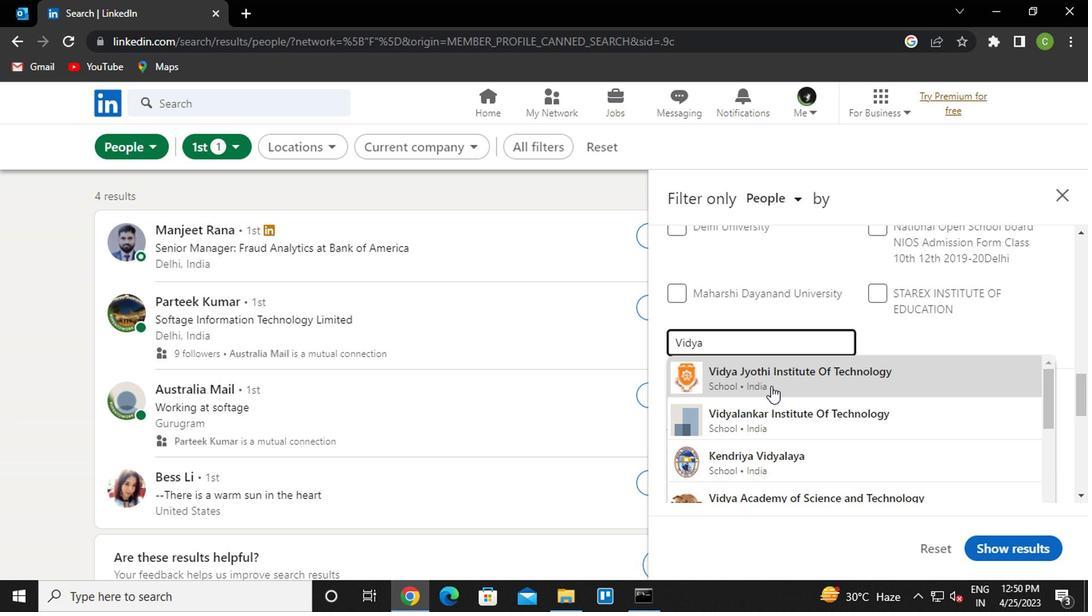 
Action: Mouse pressed left at (774, 407)
Screenshot: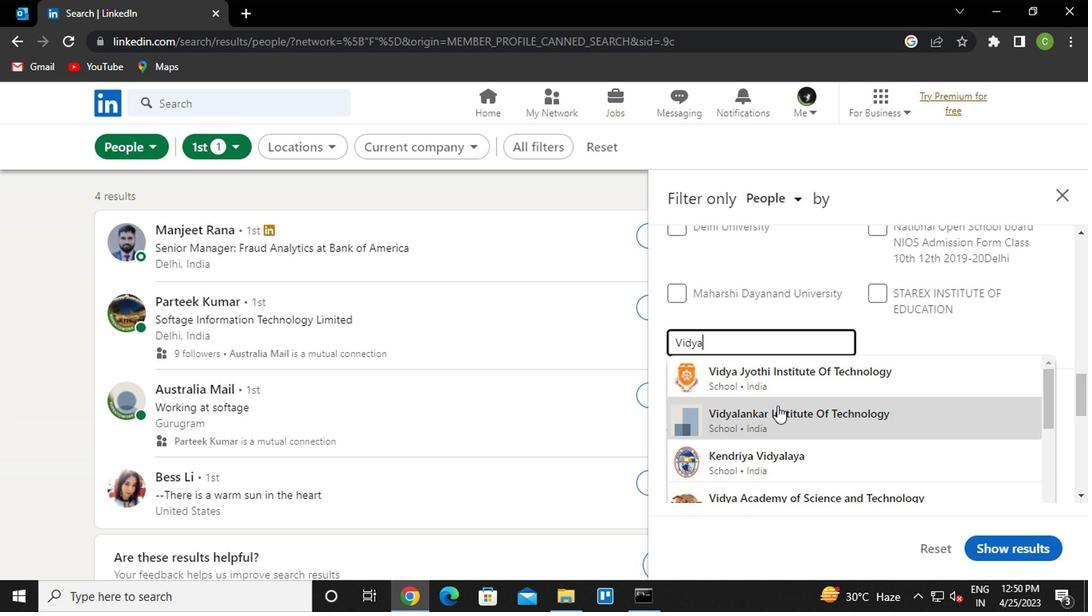
Action: Mouse moved to (789, 383)
Screenshot: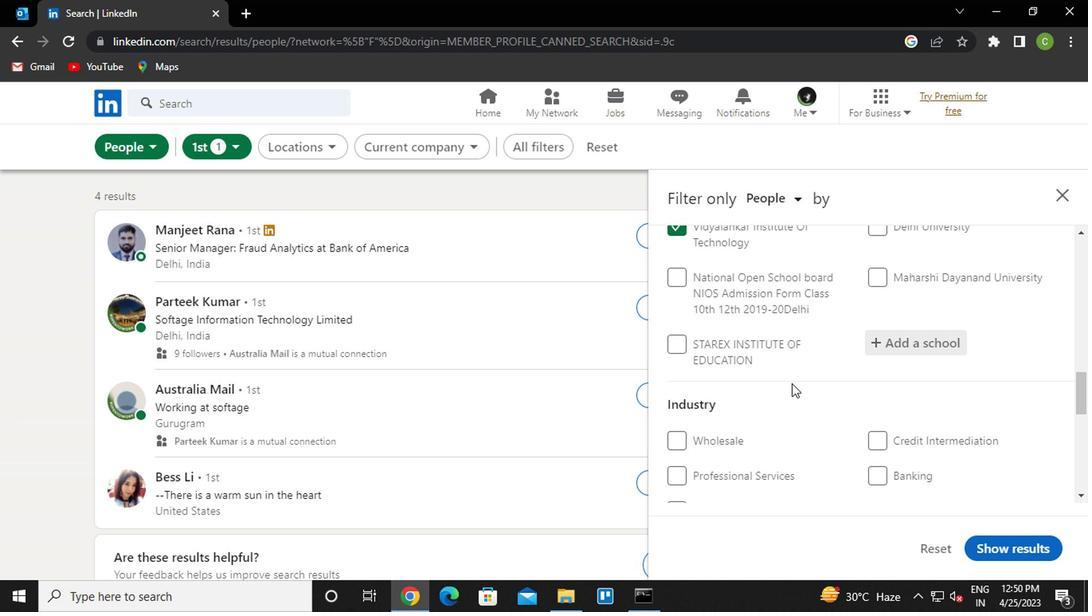 
Action: Mouse scrolled (789, 383) with delta (0, 0)
Screenshot: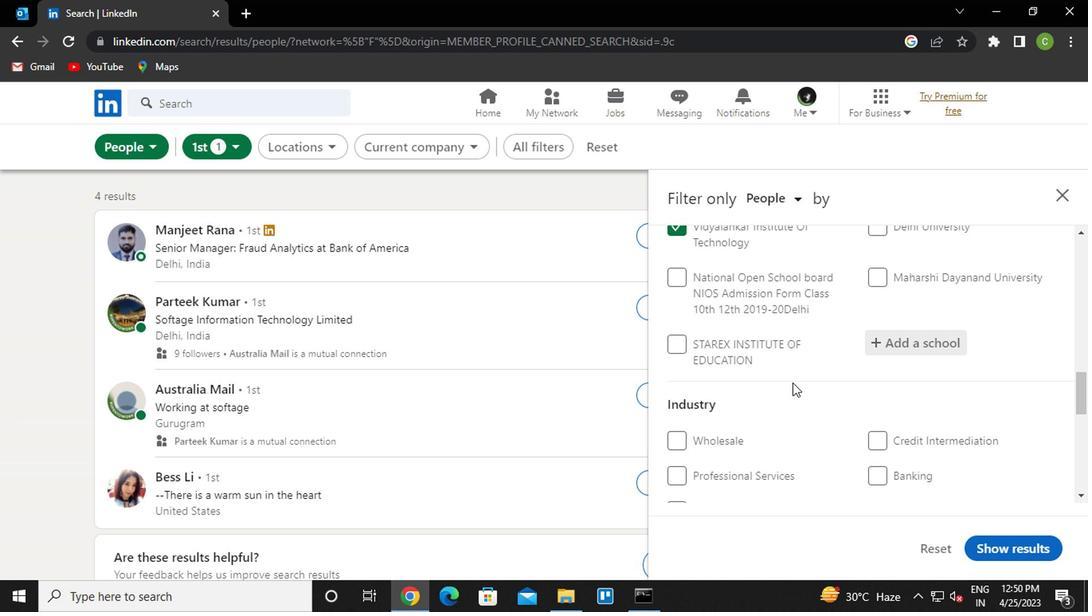 
Action: Mouse moved to (899, 429)
Screenshot: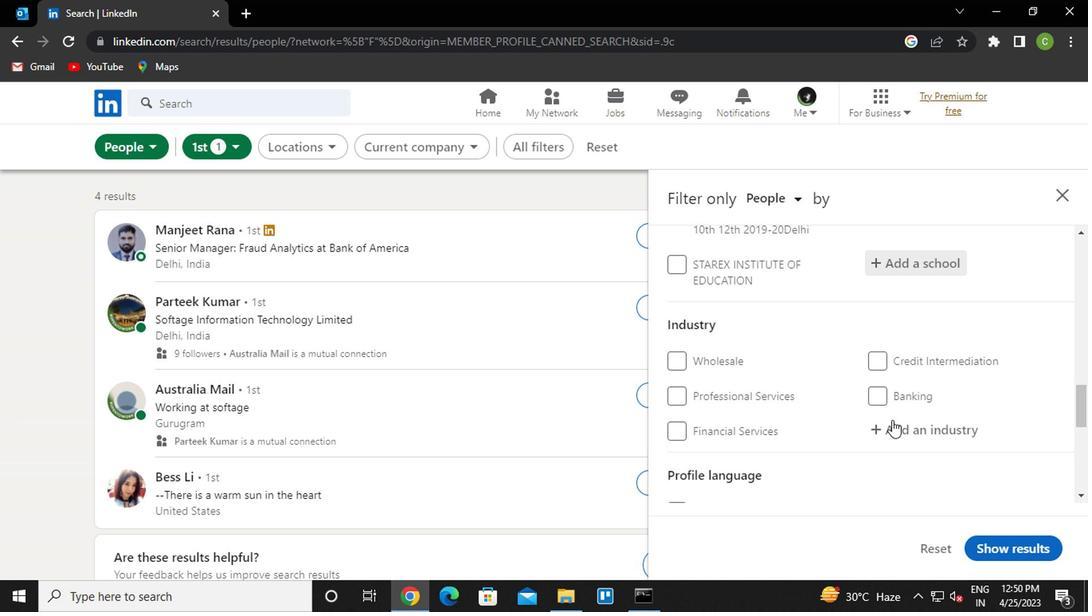 
Action: Mouse pressed left at (899, 429)
Screenshot: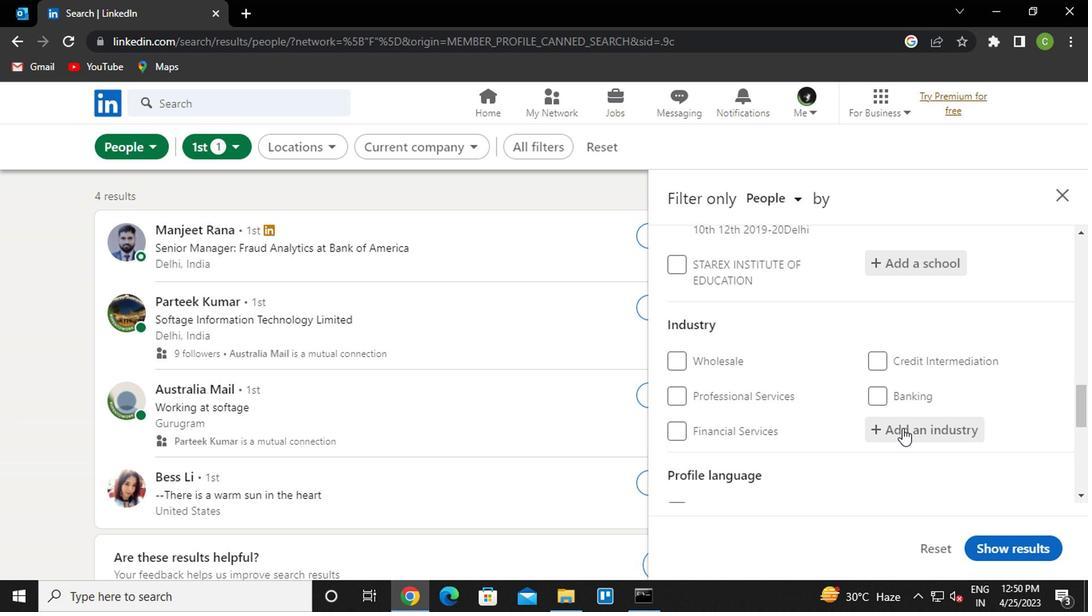 
Action: Mouse moved to (742, 541)
Screenshot: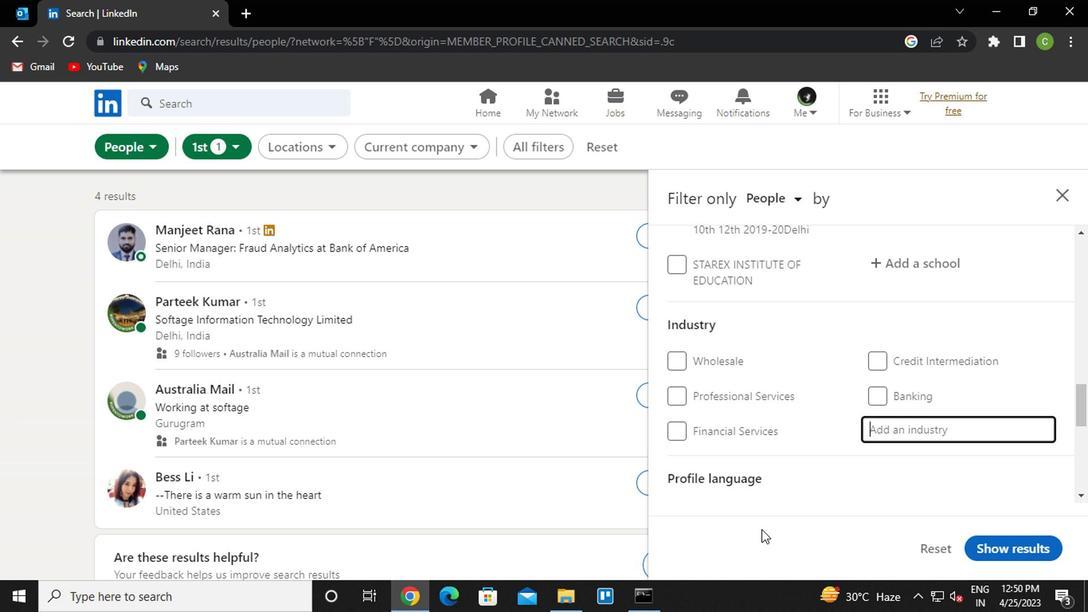 
Action: Key pressed <Key.caps_lock>b<Key.caps_lock>everage
Screenshot: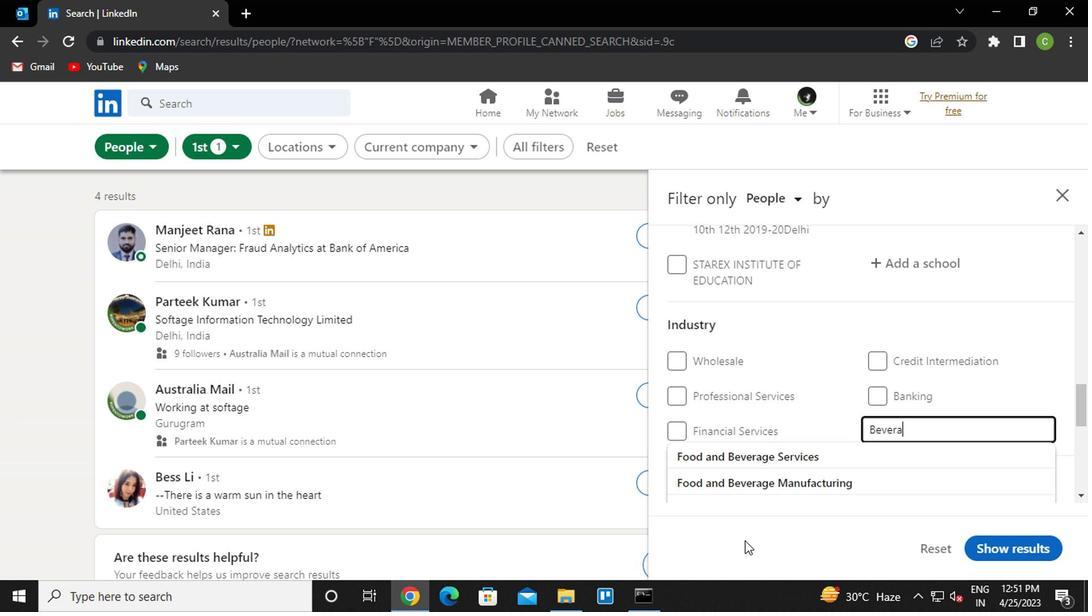 
Action: Mouse moved to (799, 478)
Screenshot: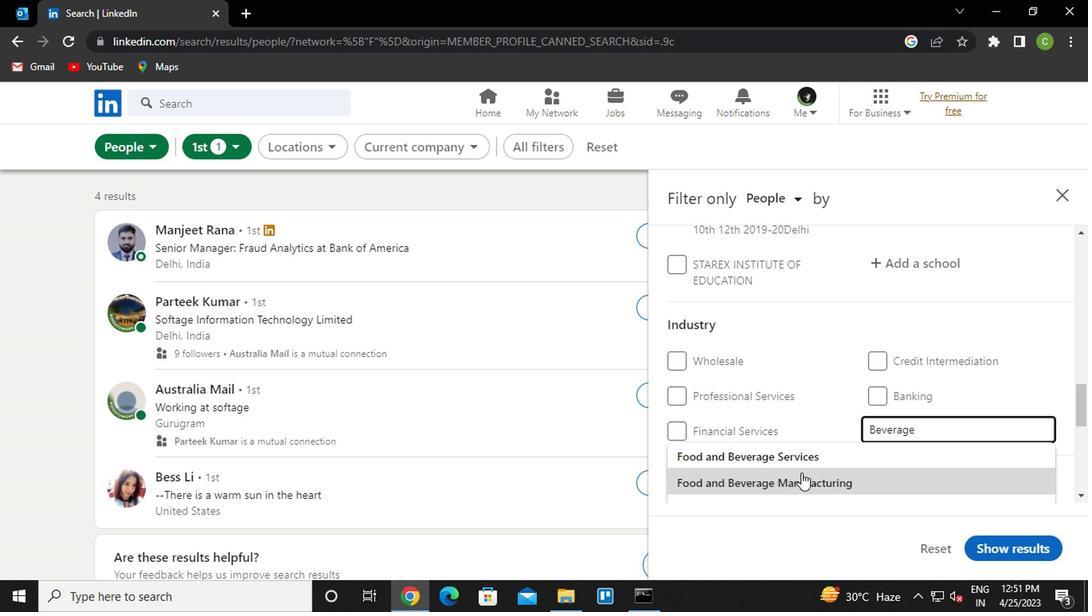 
Action: Mouse pressed left at (799, 478)
Screenshot: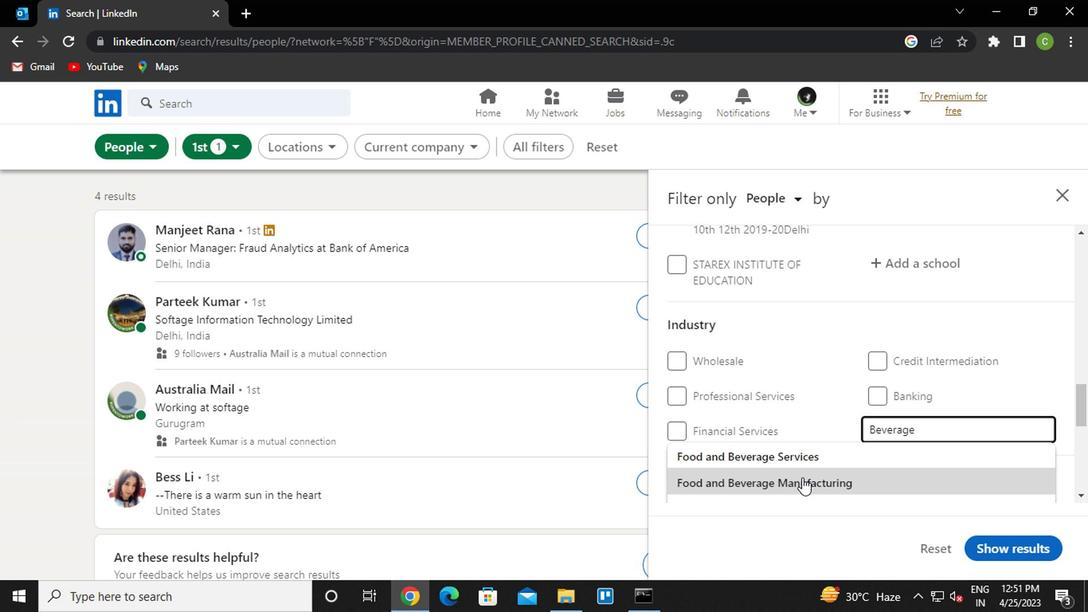 
Action: Mouse moved to (795, 433)
Screenshot: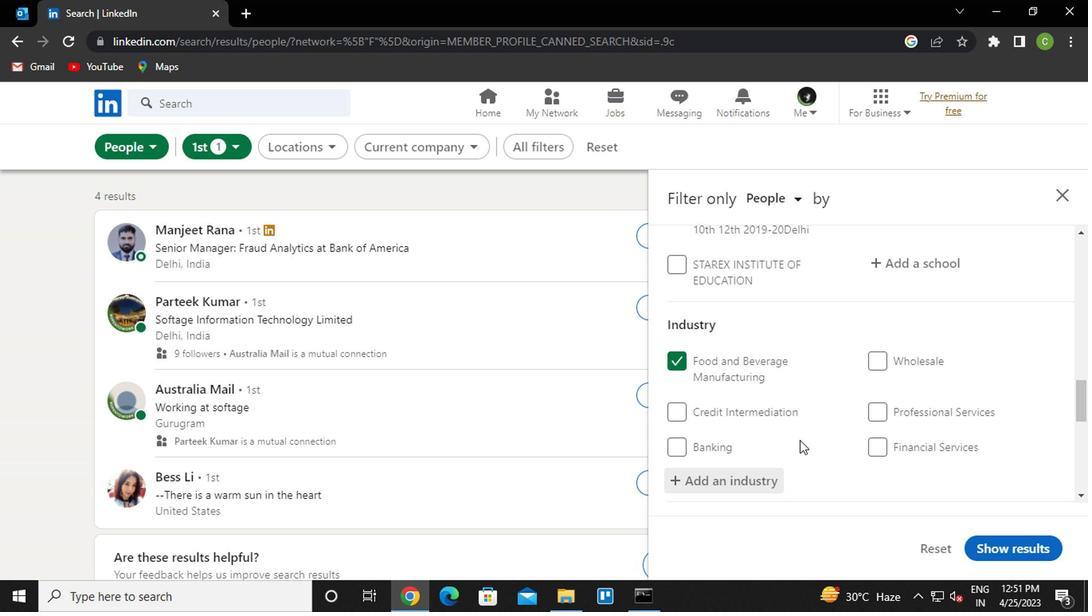 
Action: Mouse scrolled (795, 432) with delta (0, 0)
Screenshot: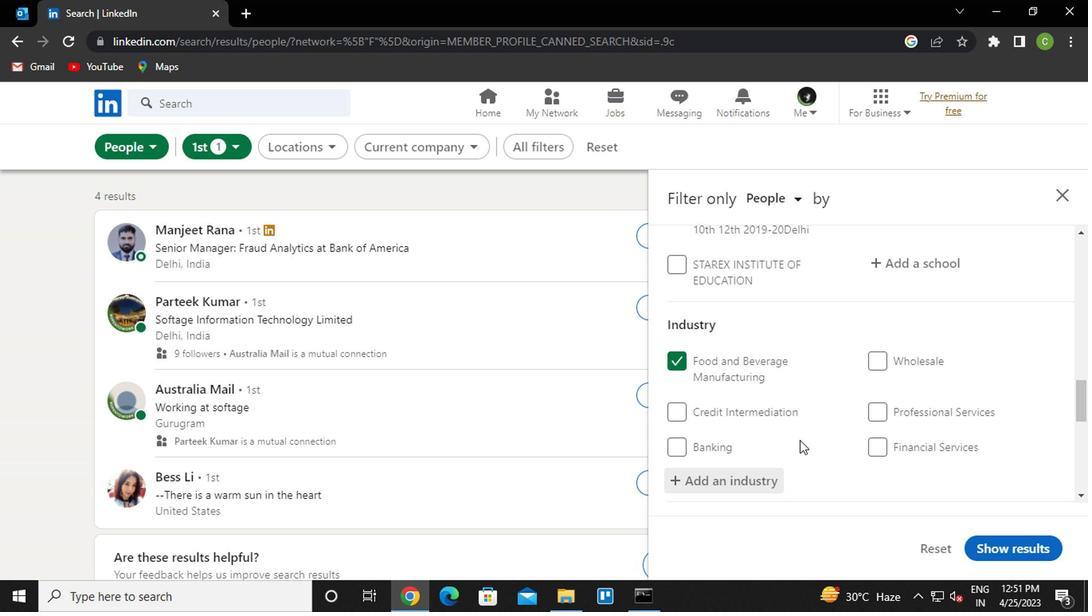 
Action: Mouse moved to (794, 419)
Screenshot: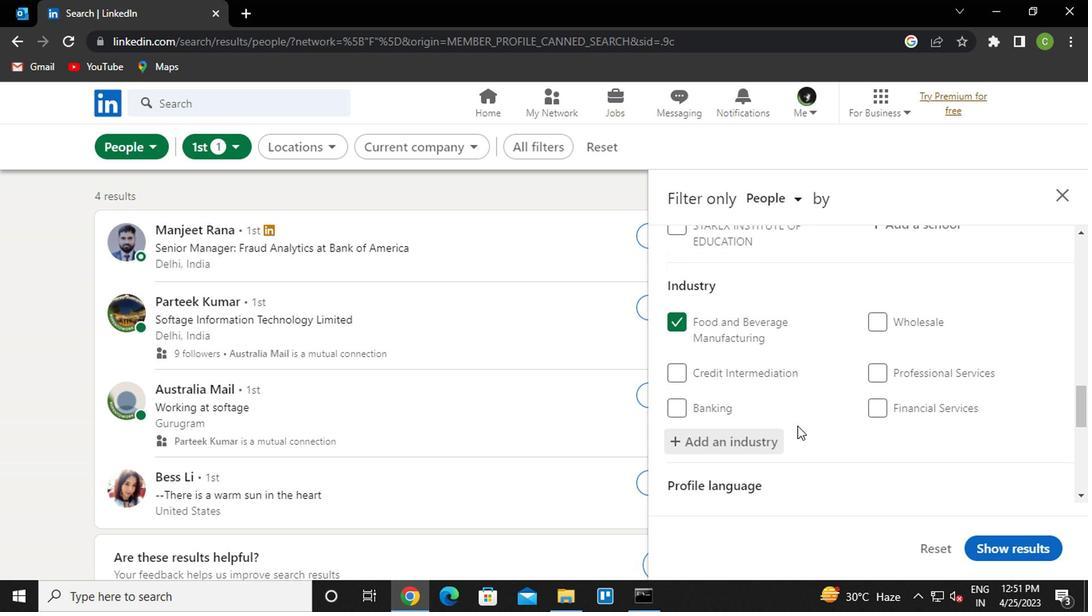 
Action: Mouse scrolled (794, 418) with delta (0, 0)
Screenshot: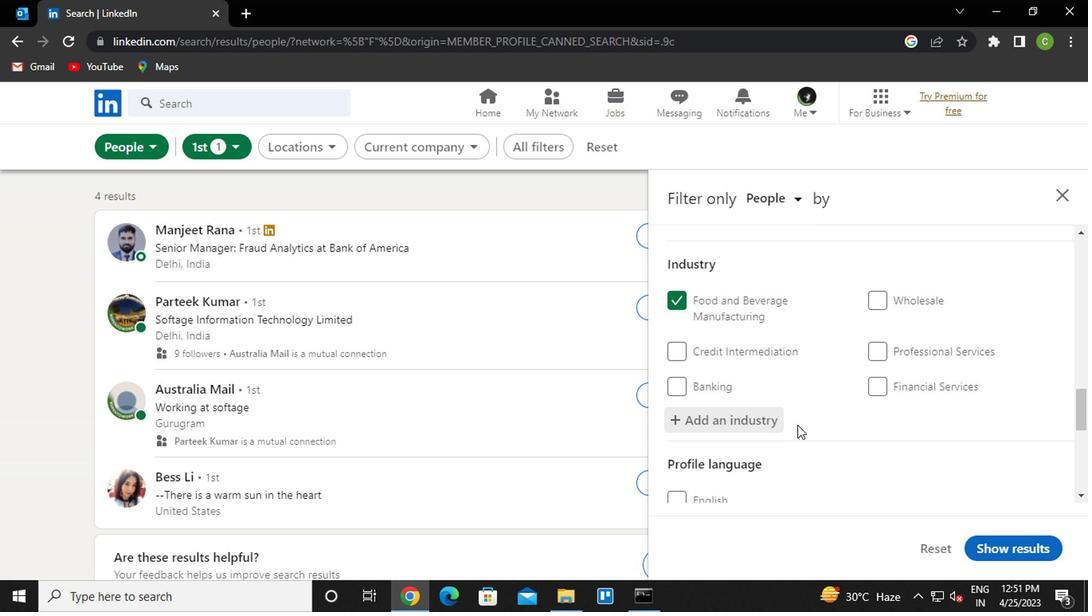 
Action: Mouse moved to (796, 401)
Screenshot: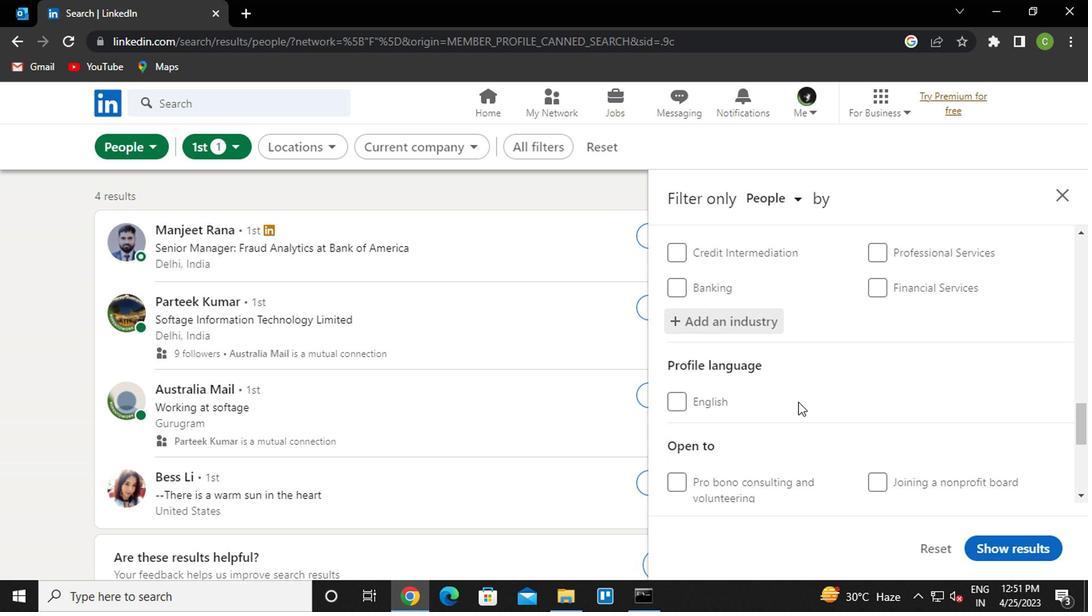 
Action: Mouse scrolled (796, 401) with delta (0, 0)
Screenshot: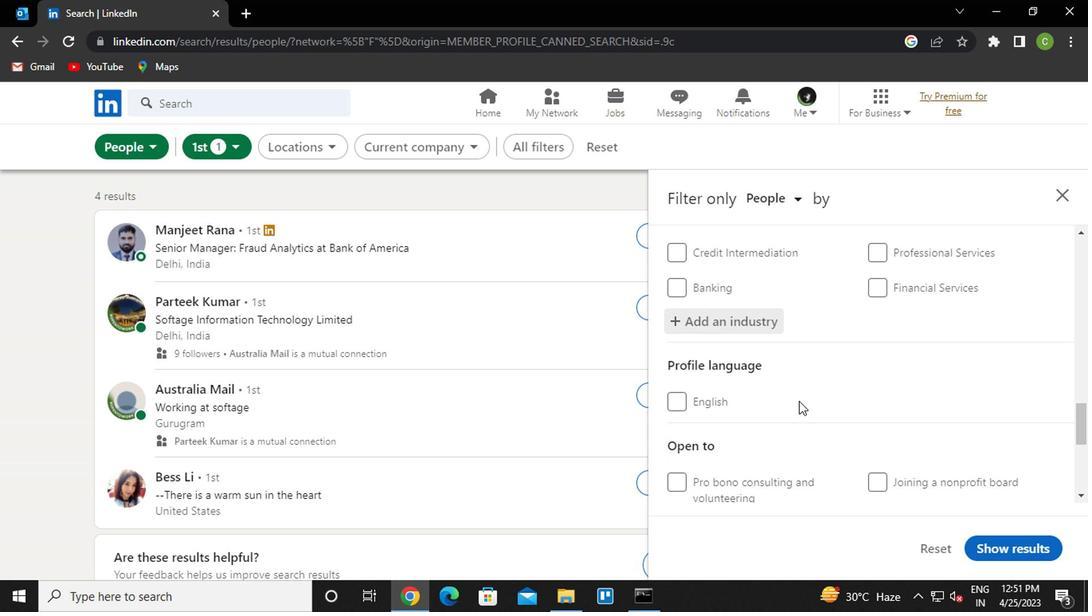
Action: Mouse moved to (790, 407)
Screenshot: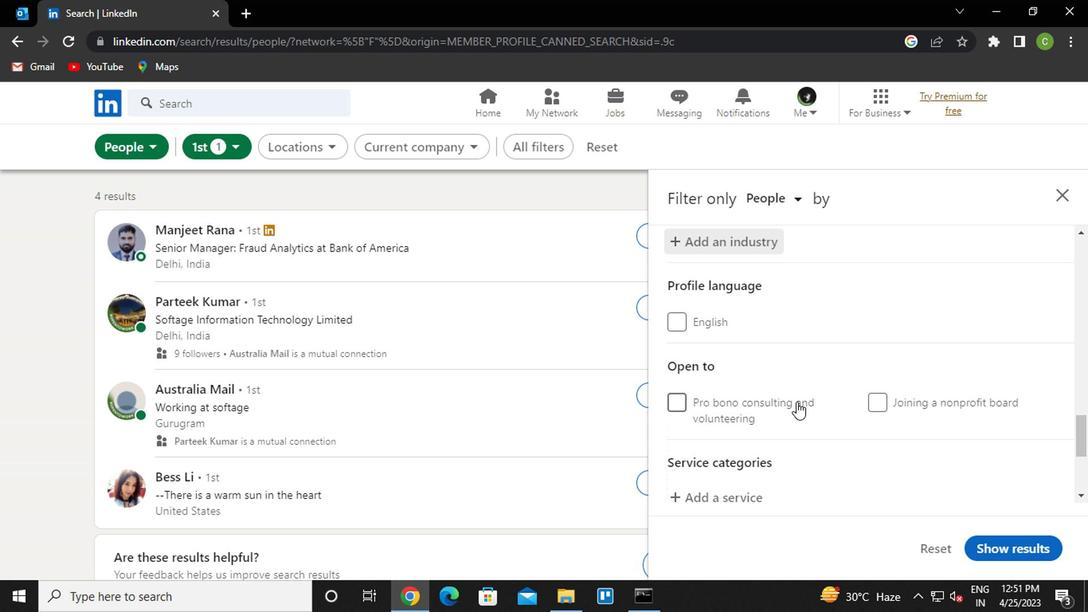 
Action: Mouse scrolled (790, 407) with delta (0, 0)
Screenshot: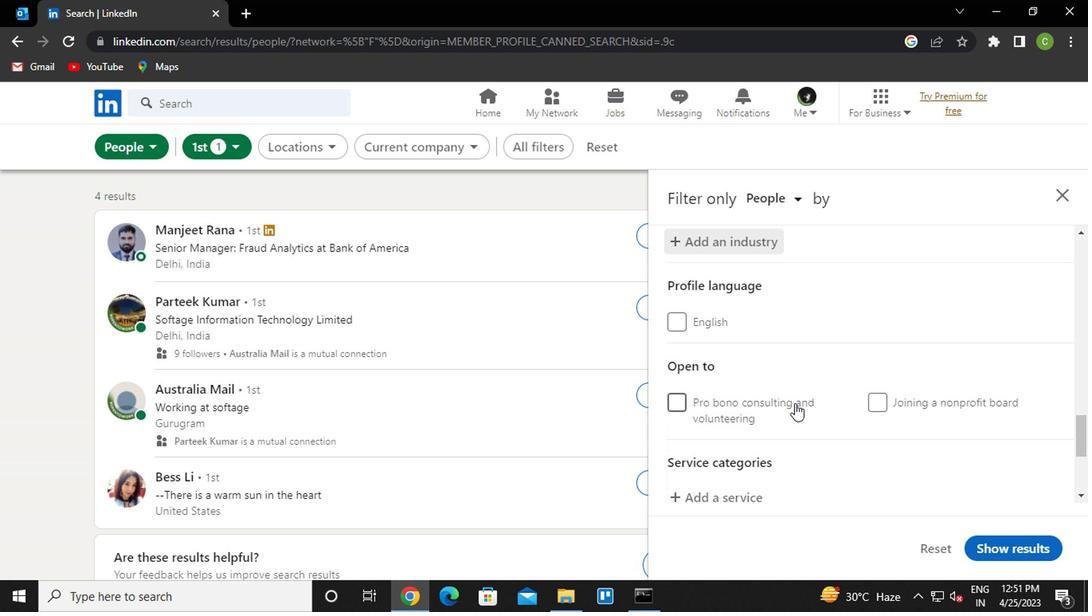 
Action: Mouse scrolled (790, 407) with delta (0, 0)
Screenshot: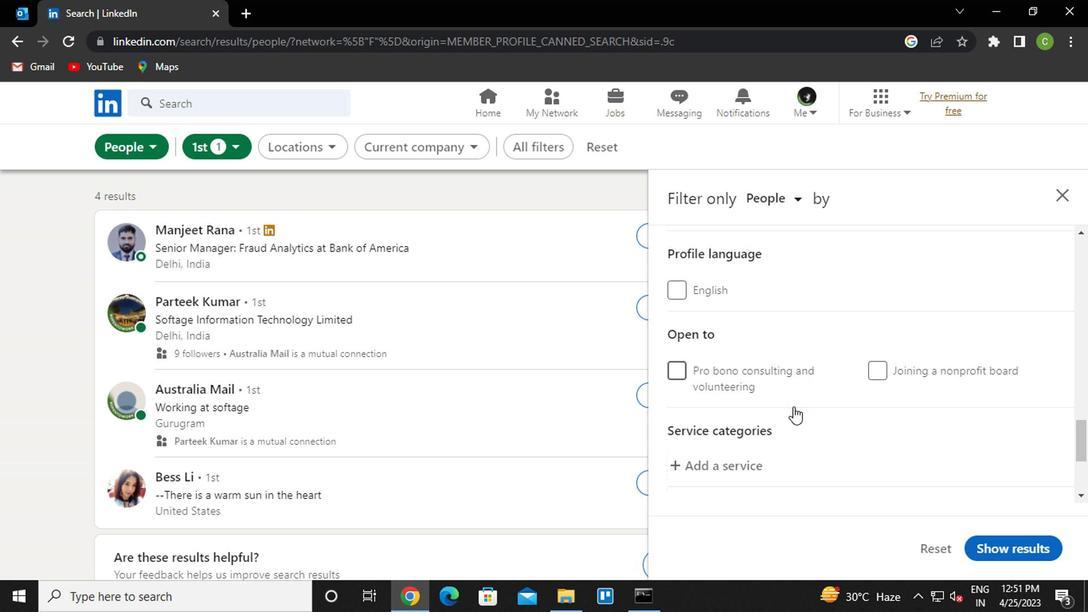 
Action: Mouse moved to (718, 344)
Screenshot: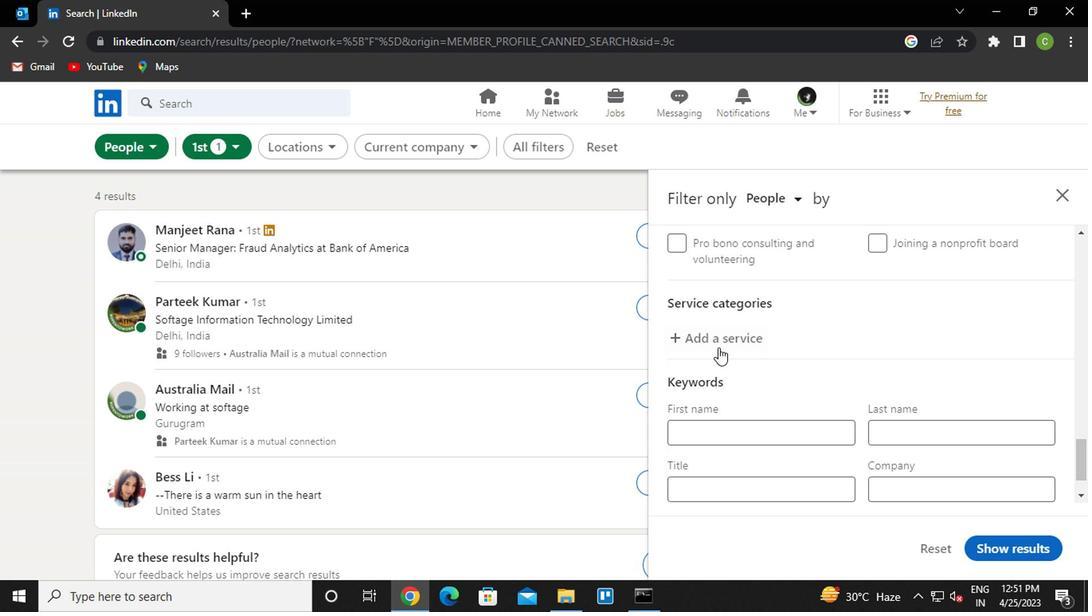
Action: Mouse pressed left at (718, 344)
Screenshot: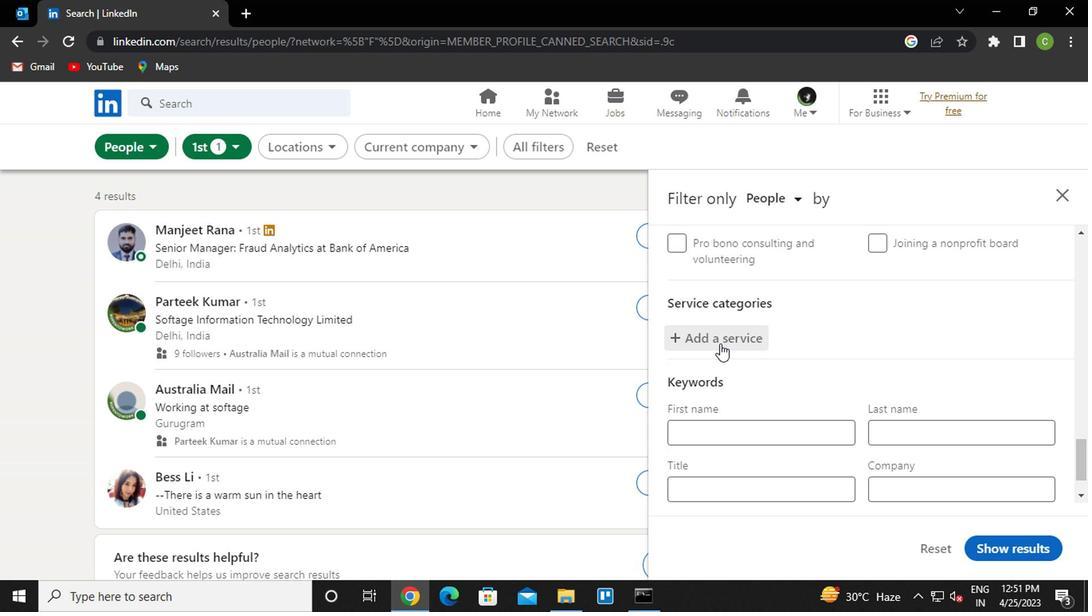 
Action: Mouse moved to (718, 344)
Screenshot: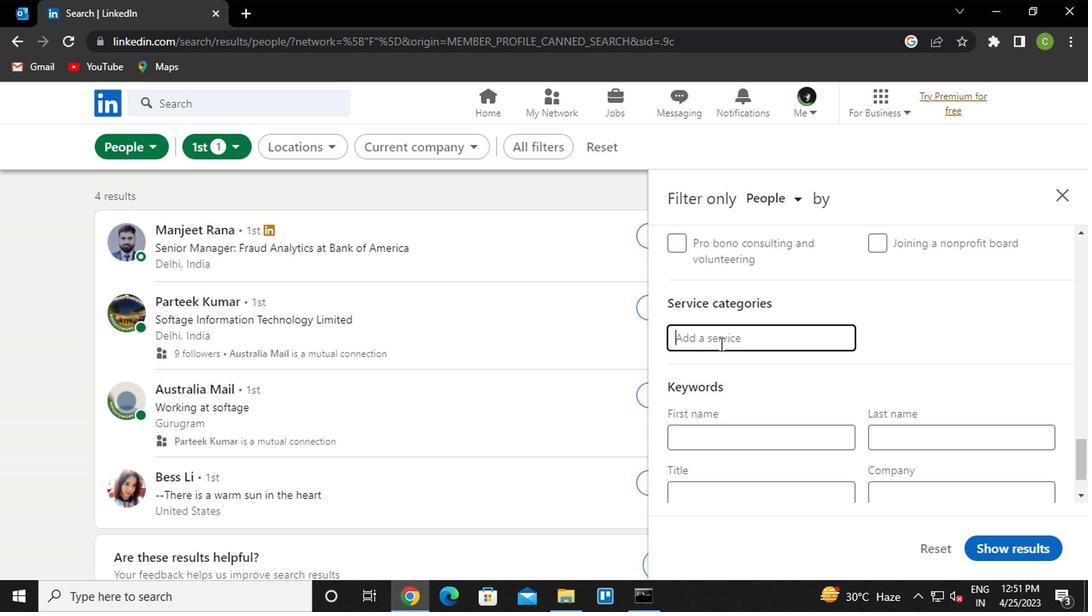 
Action: Key pressed <Key.caps_lock>m<Key.caps_lock>arketing
Screenshot: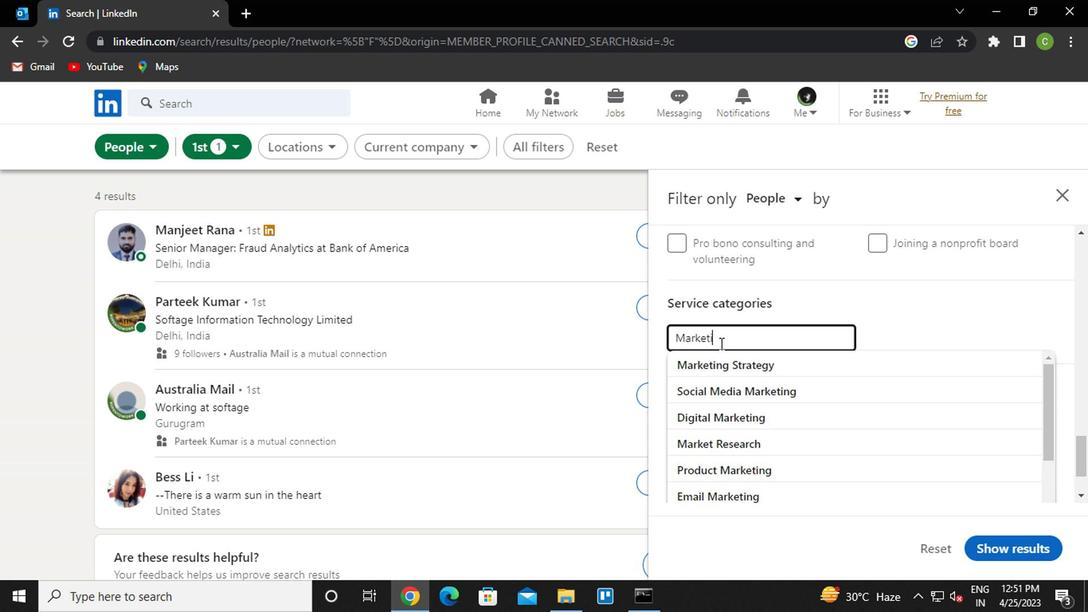 
Action: Mouse moved to (730, 374)
Screenshot: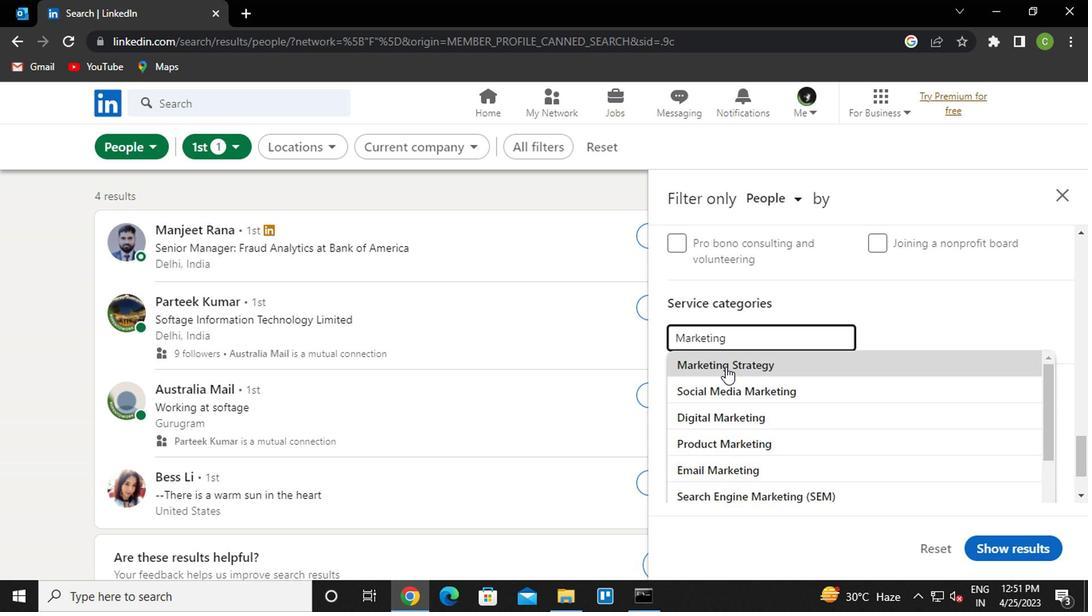 
Action: Mouse pressed left at (730, 374)
Screenshot: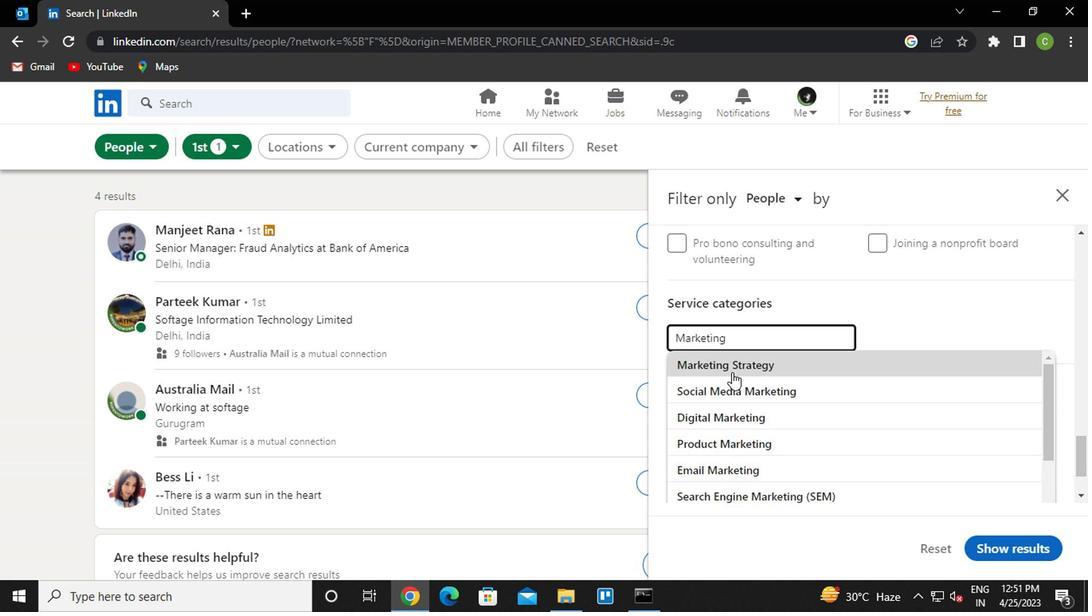 
Action: Mouse moved to (733, 373)
Screenshot: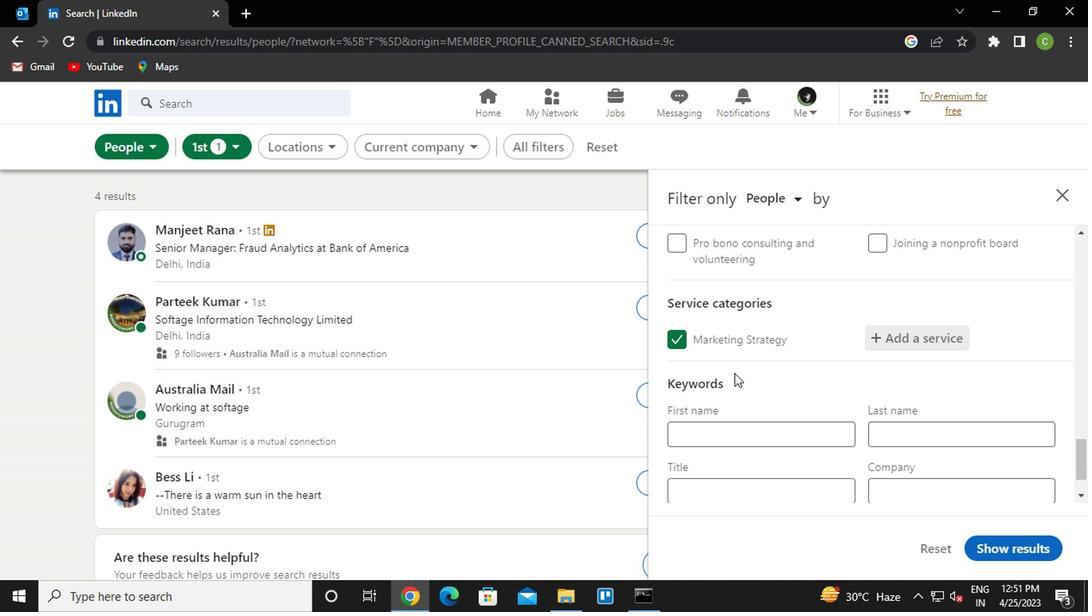 
Action: Mouse scrolled (733, 373) with delta (0, 0)
Screenshot: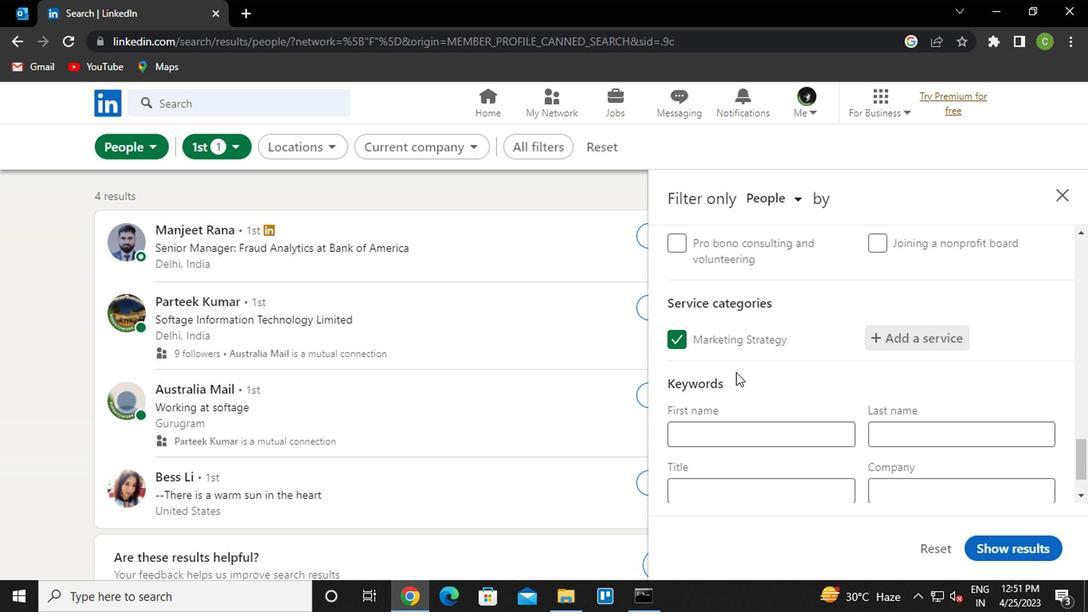 
Action: Mouse scrolled (733, 373) with delta (0, 0)
Screenshot: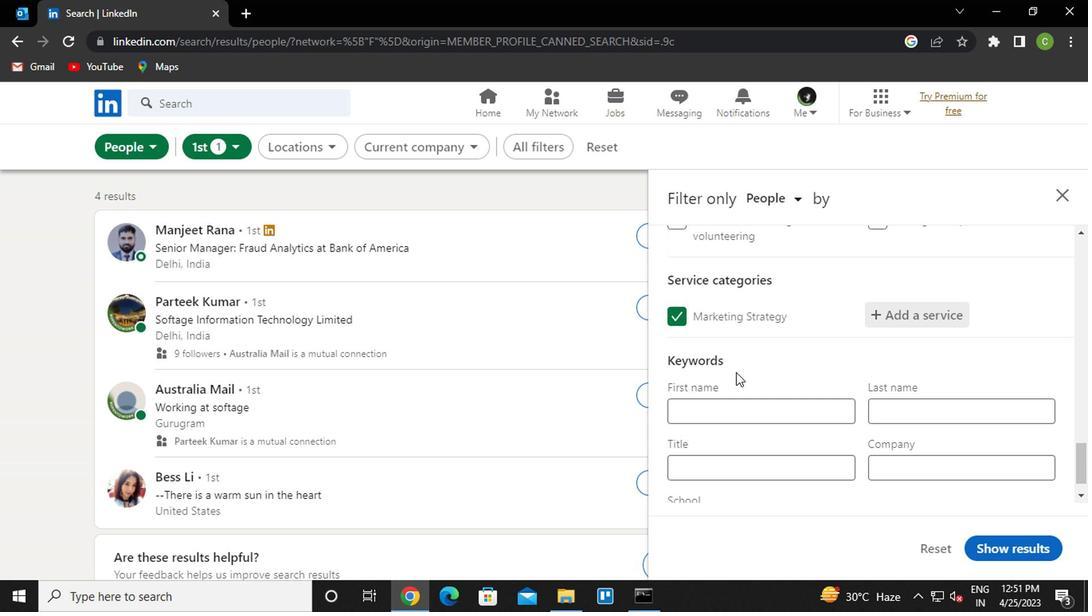 
Action: Mouse moved to (735, 430)
Screenshot: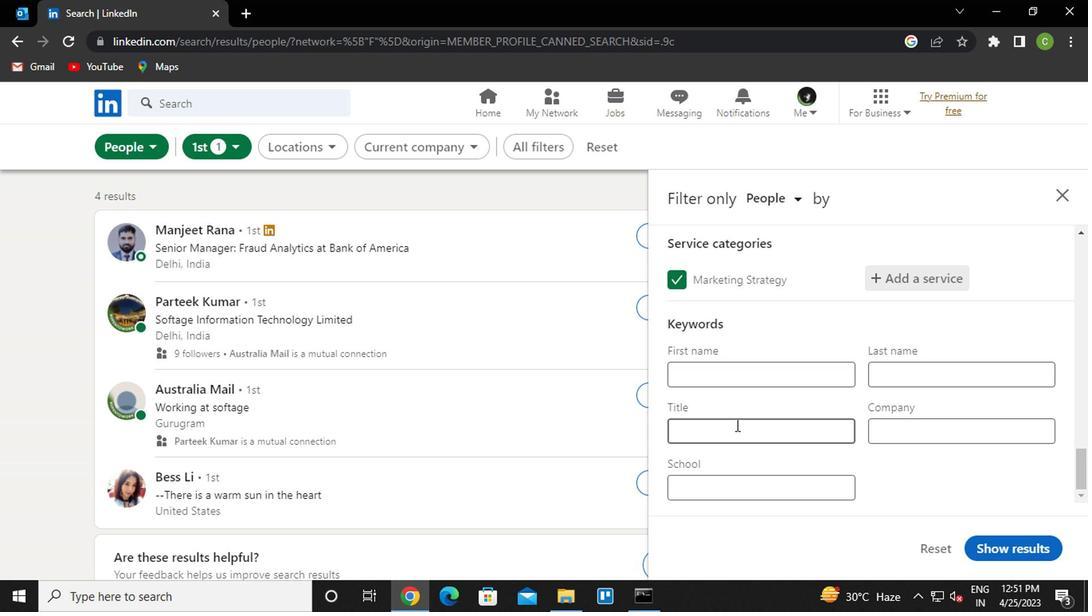 
Action: Mouse pressed left at (735, 430)
Screenshot: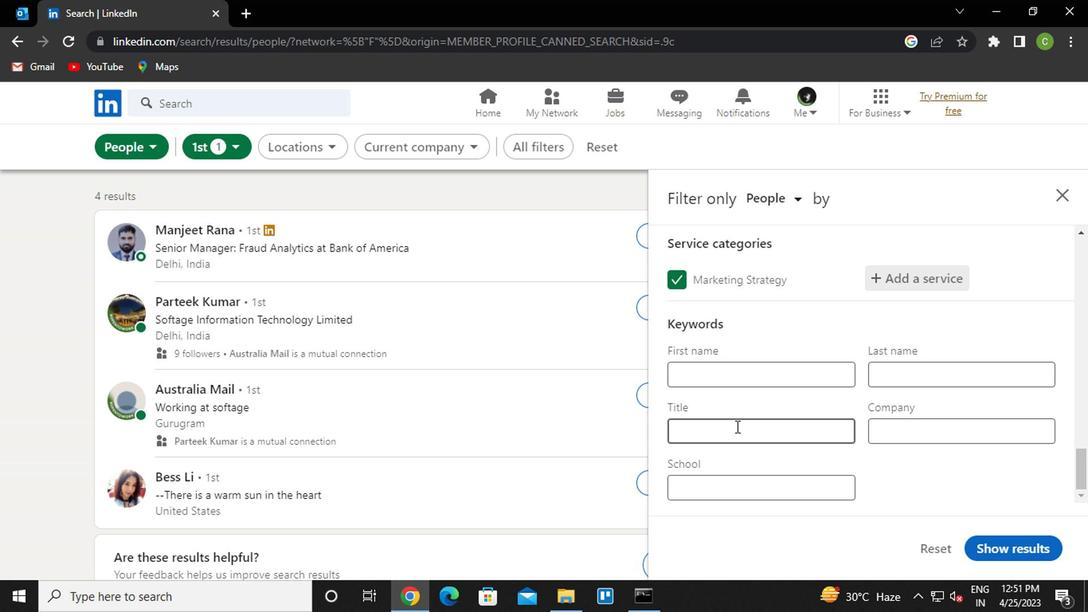 
Action: Mouse moved to (725, 439)
Screenshot: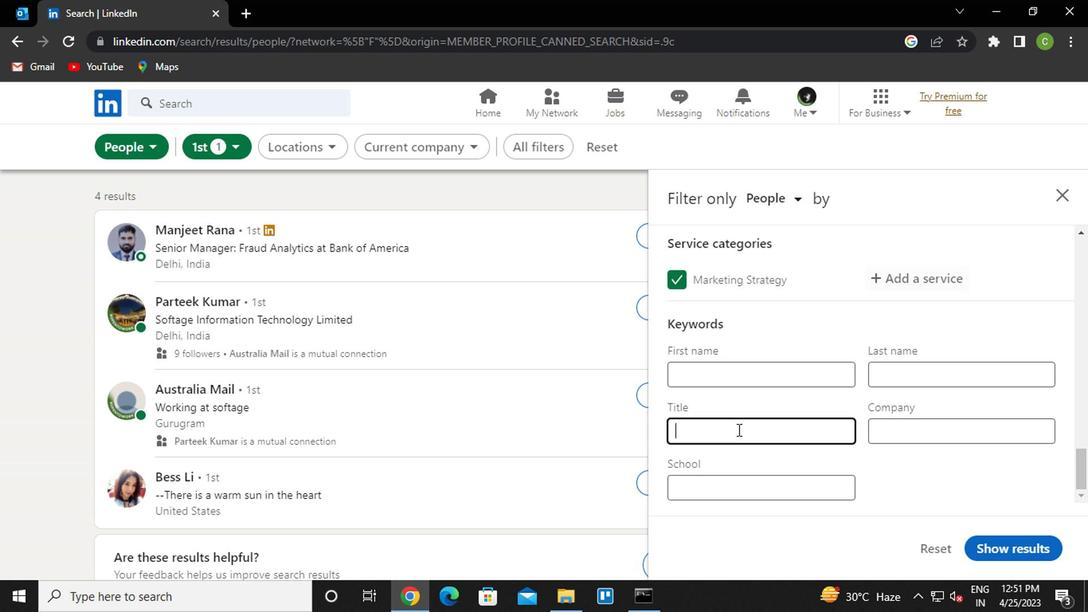 
Action: Key pressed <Key.caps_lock>q<Key.caps_lock>uality<Key.space><Key.caps_lock>e<Key.caps_lock>ngineer
Screenshot: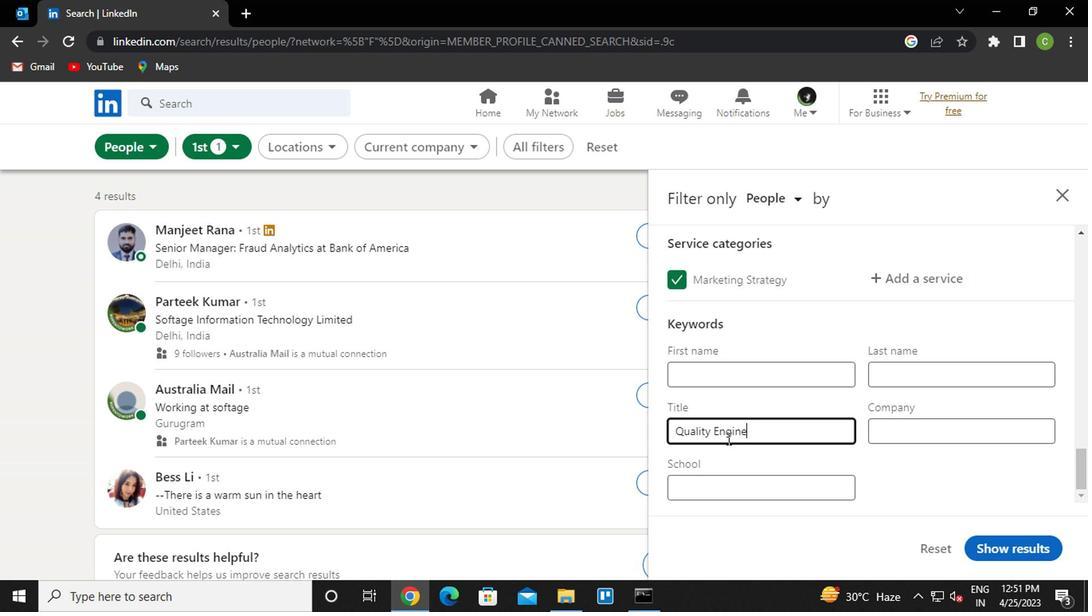 
Action: Mouse moved to (985, 541)
Screenshot: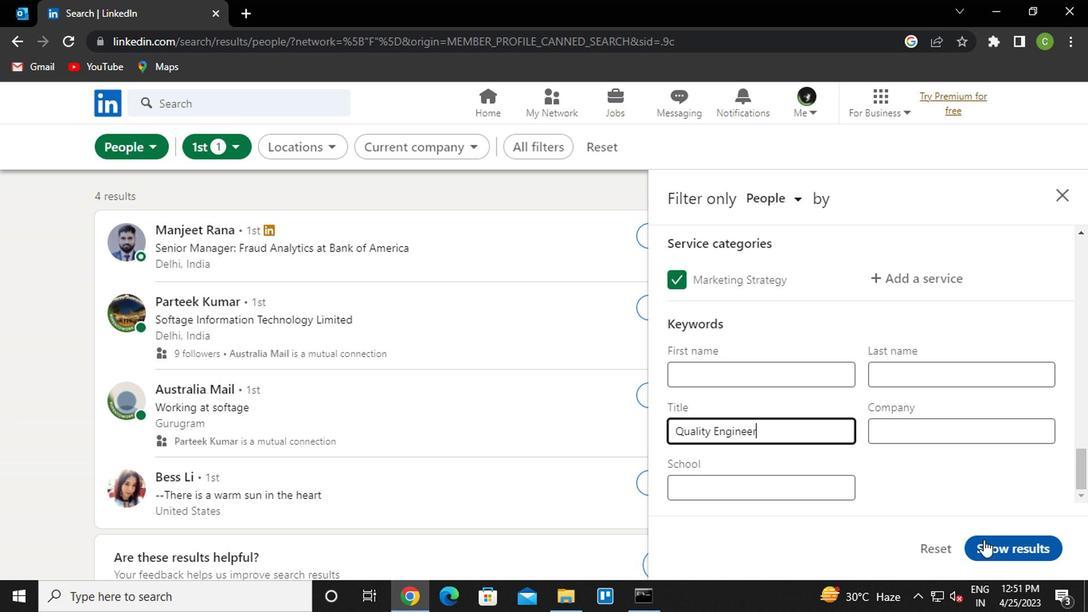 
Action: Mouse pressed left at (985, 541)
Screenshot: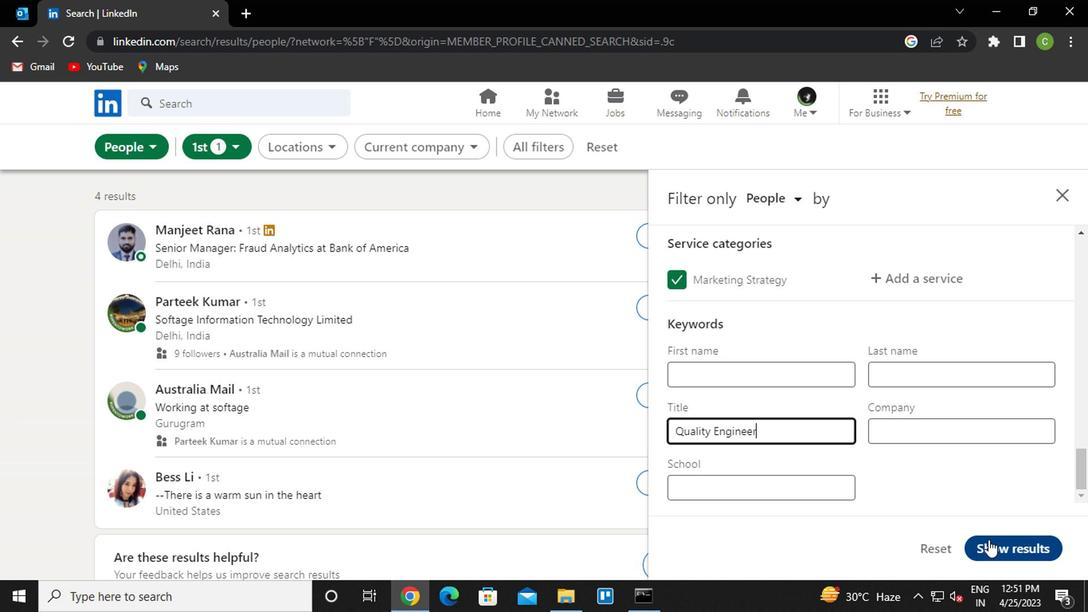 
Action: Mouse moved to (727, 438)
Screenshot: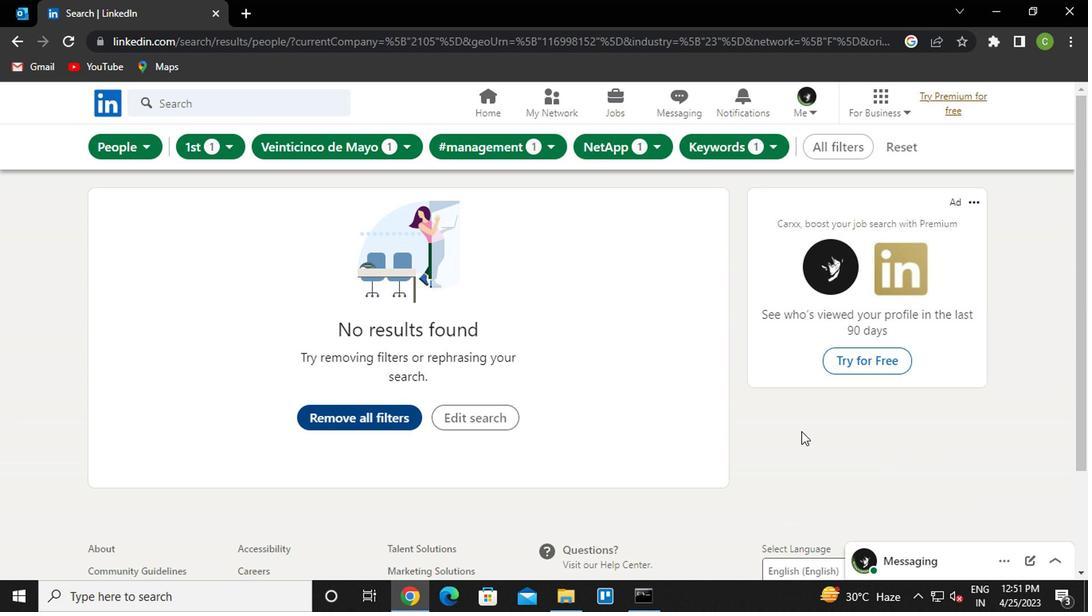
